 Task: Find connections with filter location Mazār-e Sharīf with filter topic #Advertisingandmarketingwith filter profile language French with filter current company Fresher Jobs with filter school Delhi Technological University with filter industry Civil Engineering with filter service category Digital Marketing with filter keywords title Business Analyst
Action: Mouse moved to (502, 100)
Screenshot: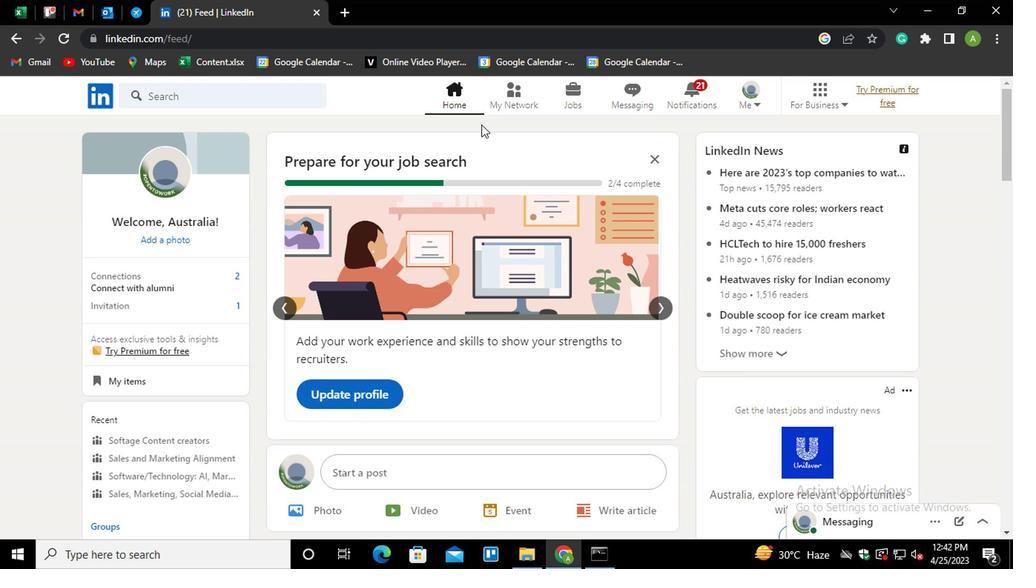 
Action: Mouse pressed left at (502, 100)
Screenshot: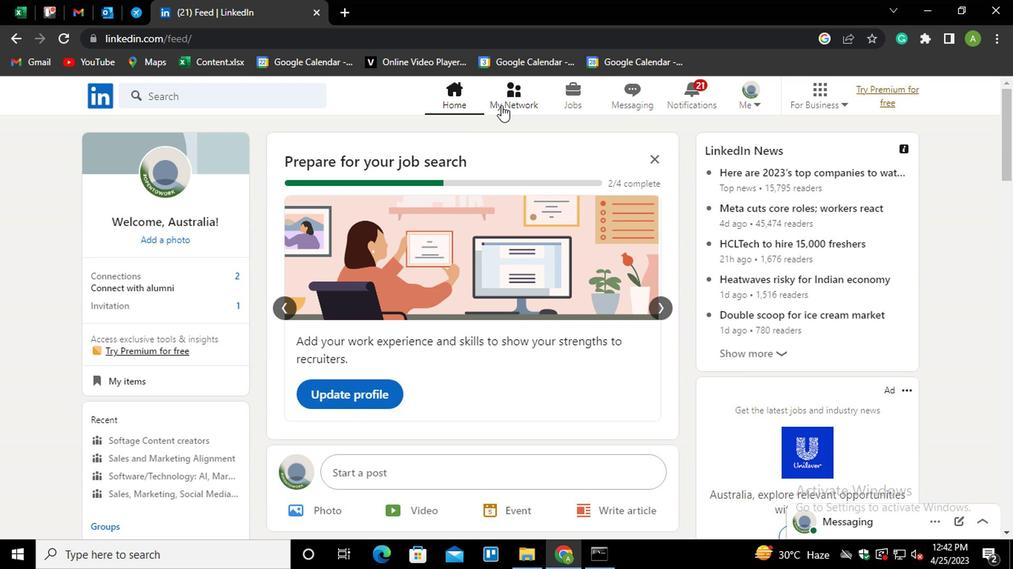 
Action: Mouse moved to (167, 176)
Screenshot: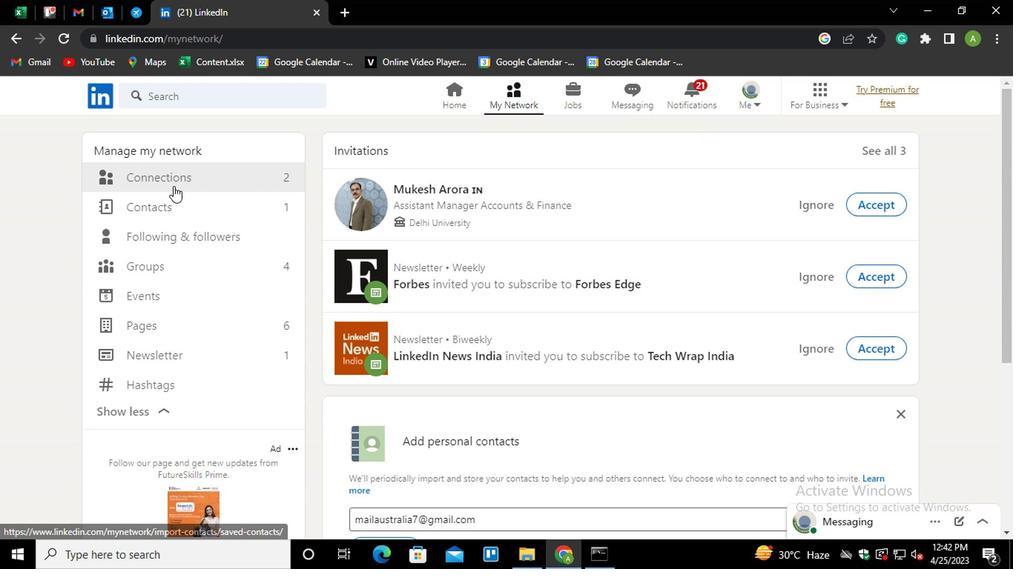 
Action: Mouse pressed left at (167, 176)
Screenshot: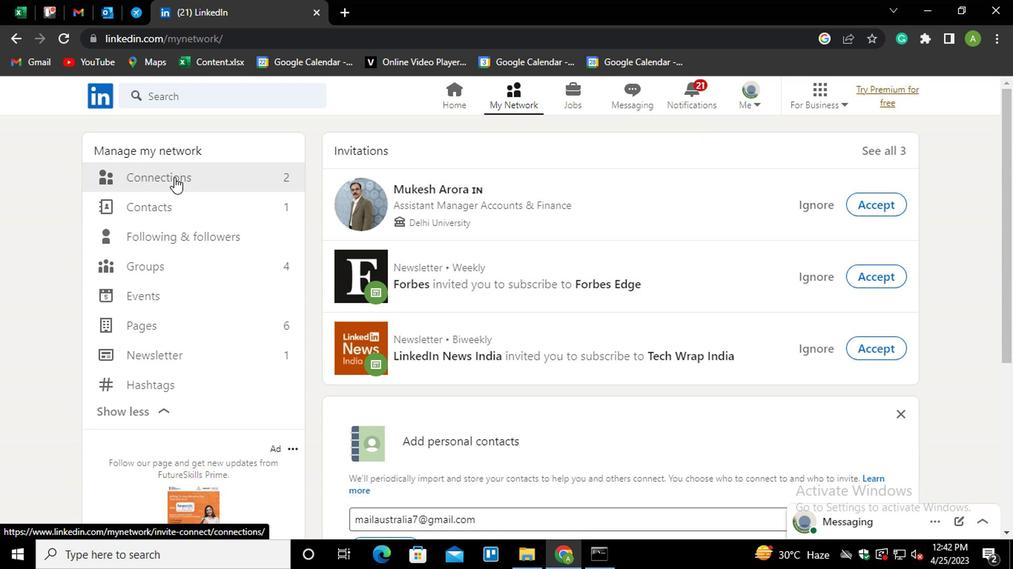 
Action: Mouse moved to (583, 176)
Screenshot: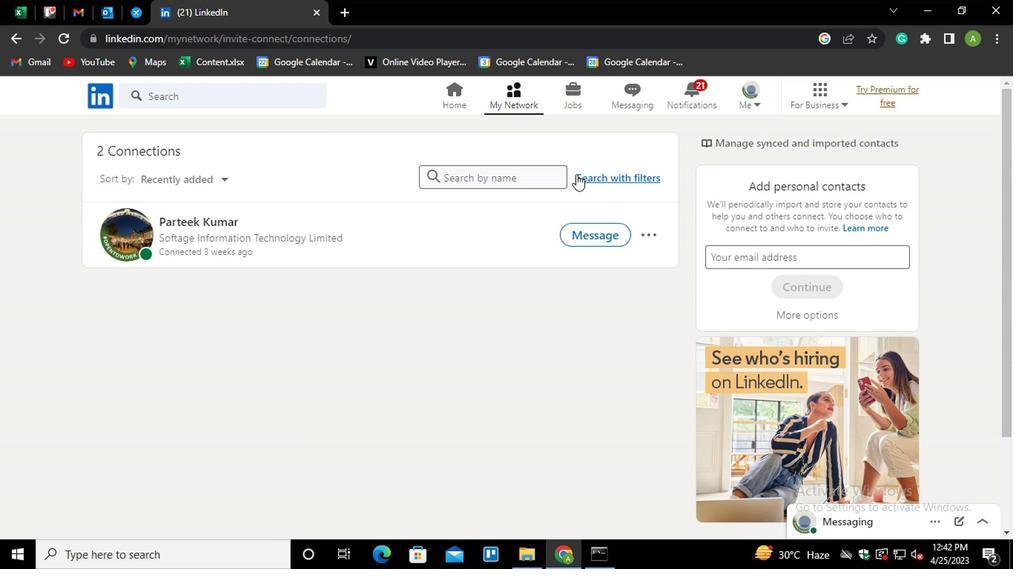 
Action: Mouse pressed left at (583, 176)
Screenshot: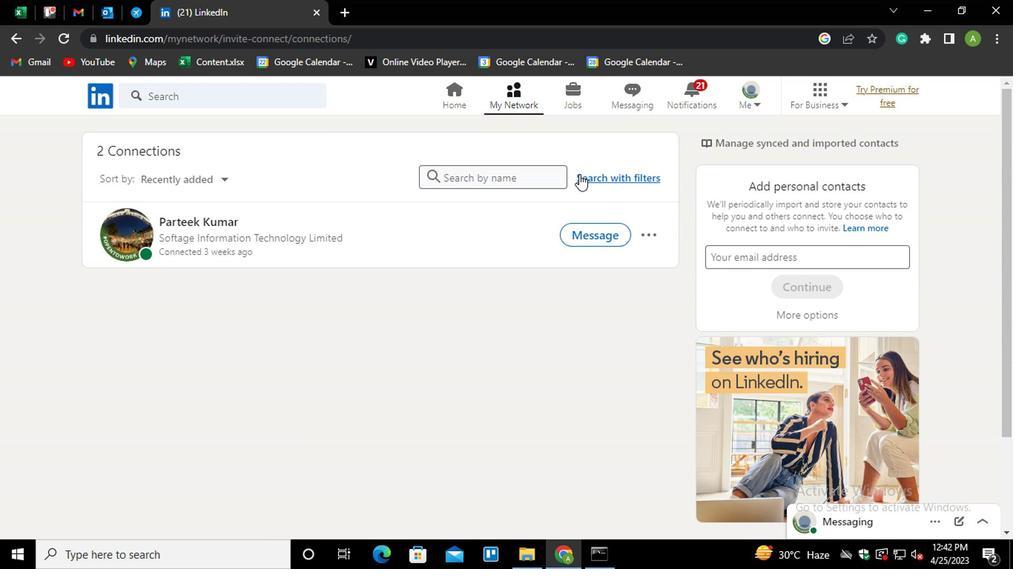 
Action: Mouse moved to (494, 135)
Screenshot: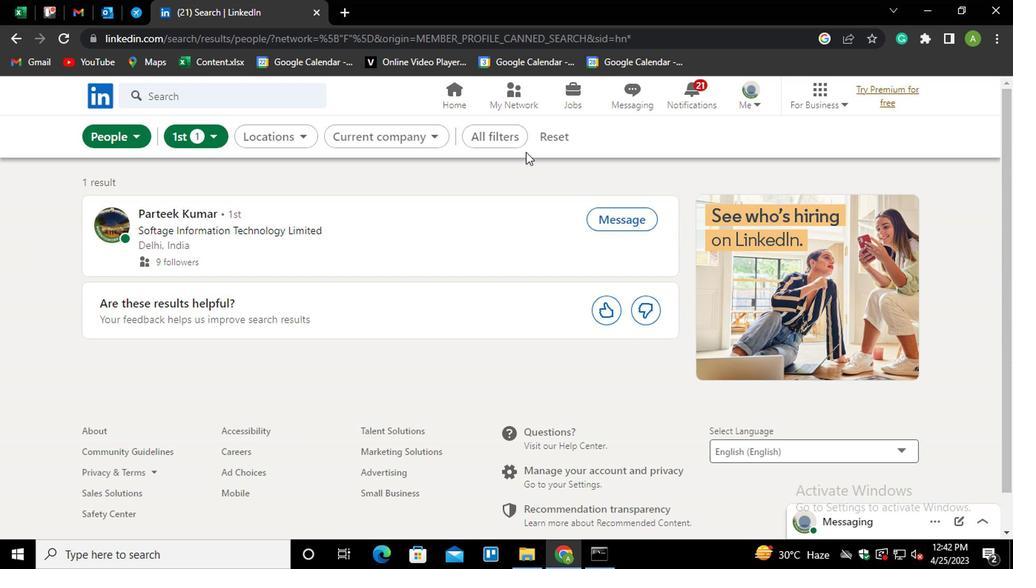 
Action: Mouse pressed left at (494, 135)
Screenshot: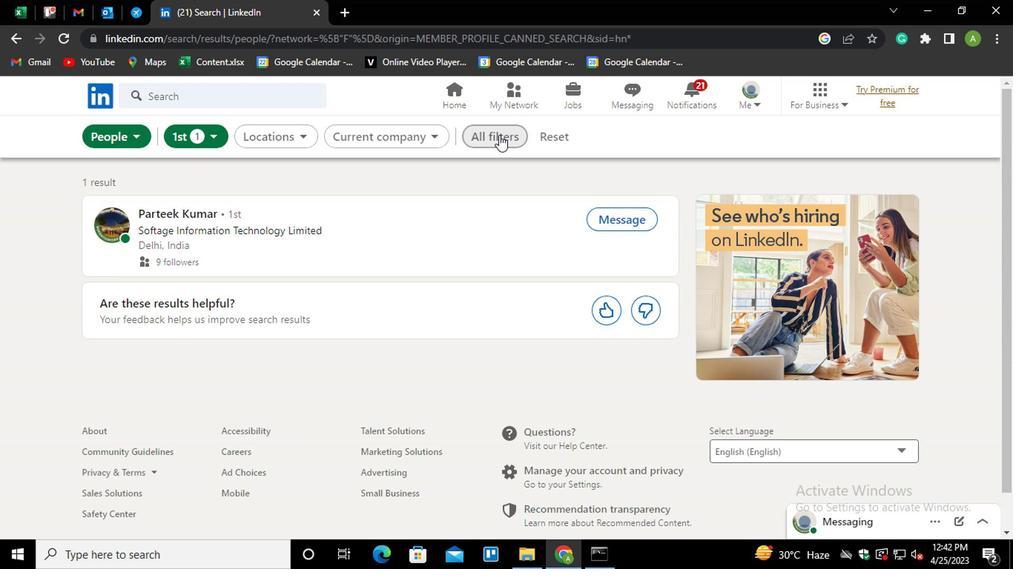 
Action: Mouse moved to (497, 135)
Screenshot: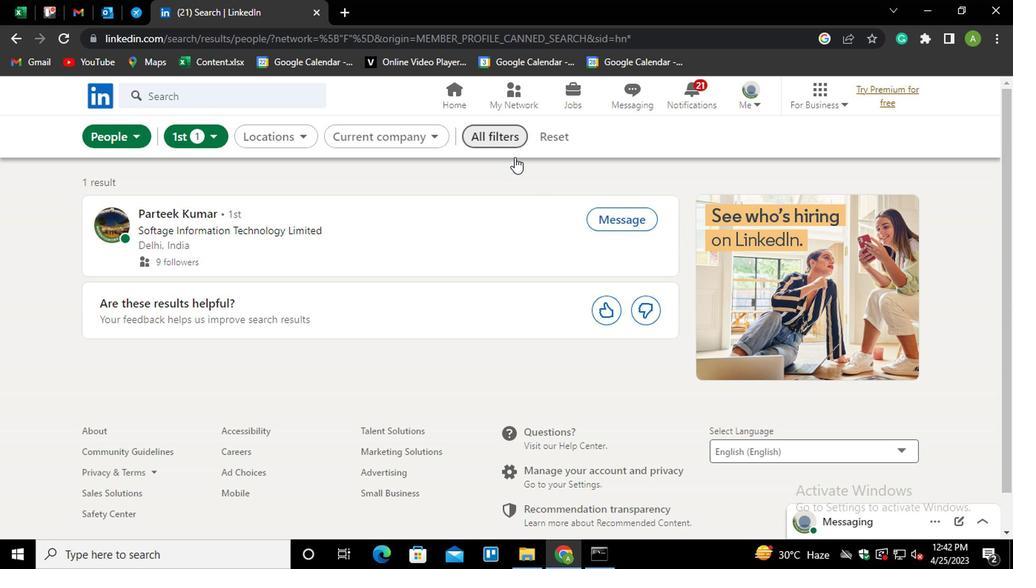 
Action: Mouse pressed left at (497, 135)
Screenshot: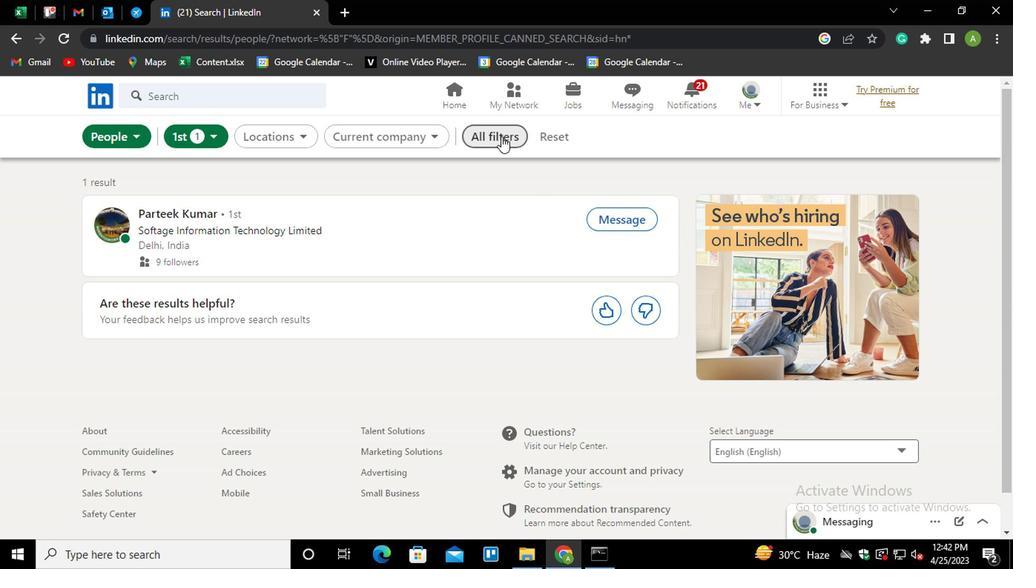 
Action: Mouse moved to (488, 136)
Screenshot: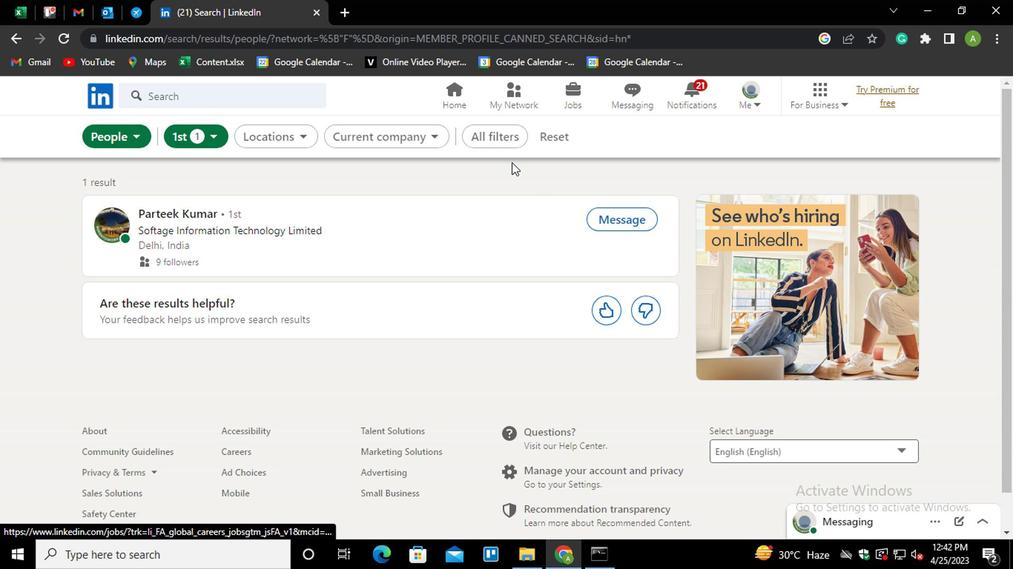 
Action: Mouse pressed left at (488, 136)
Screenshot: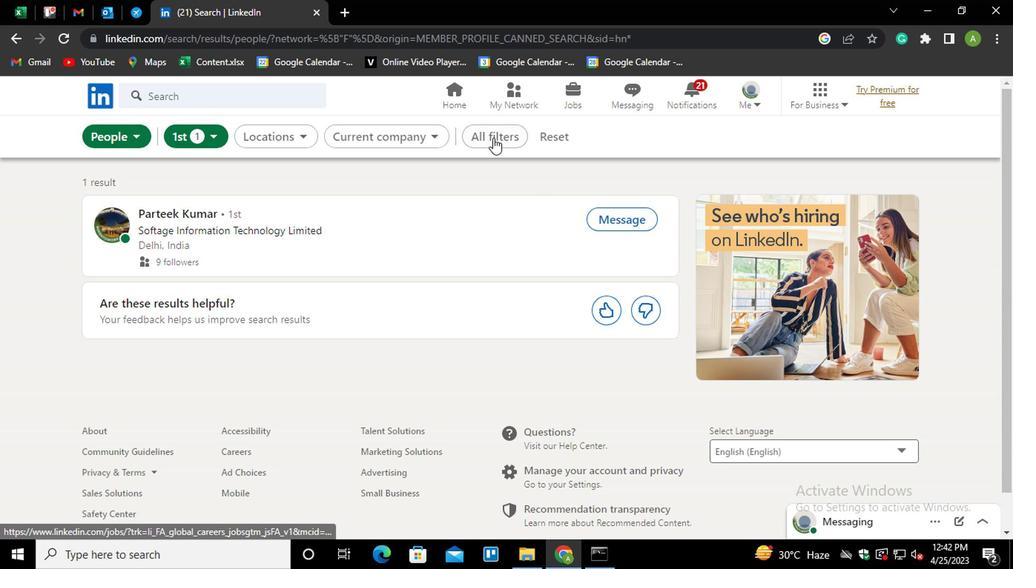 
Action: Mouse moved to (717, 248)
Screenshot: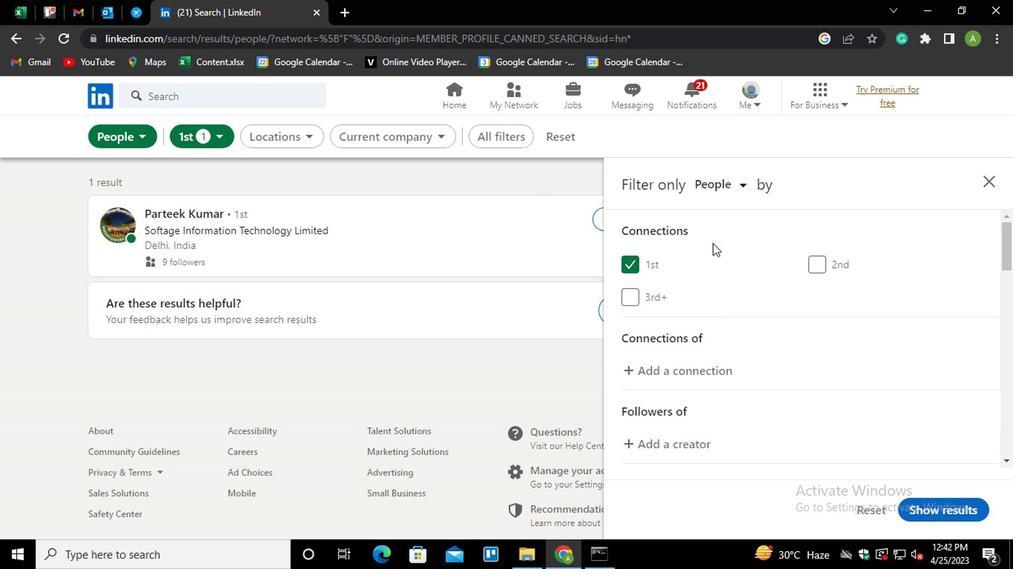 
Action: Mouse scrolled (717, 247) with delta (0, 0)
Screenshot: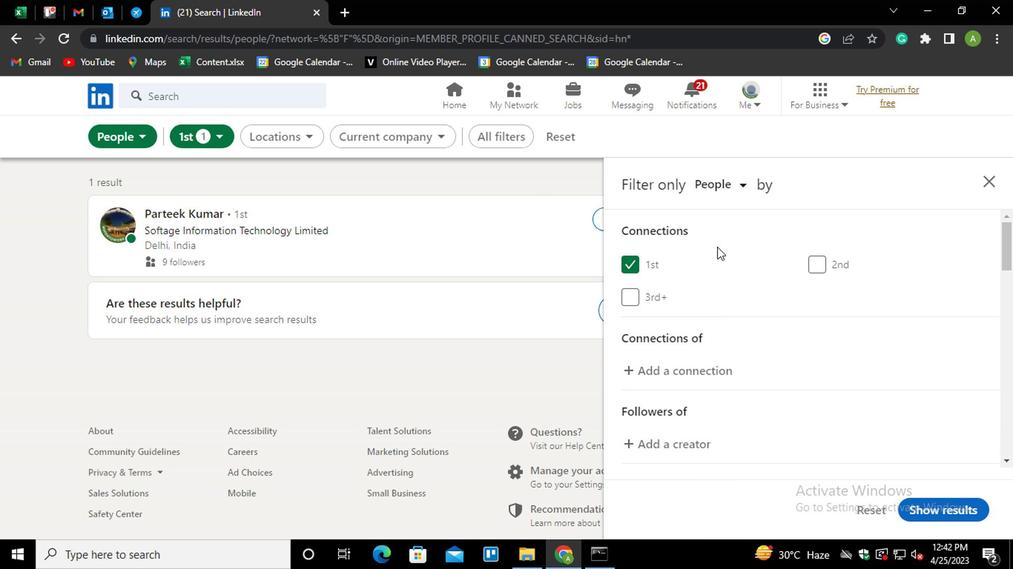 
Action: Mouse moved to (702, 334)
Screenshot: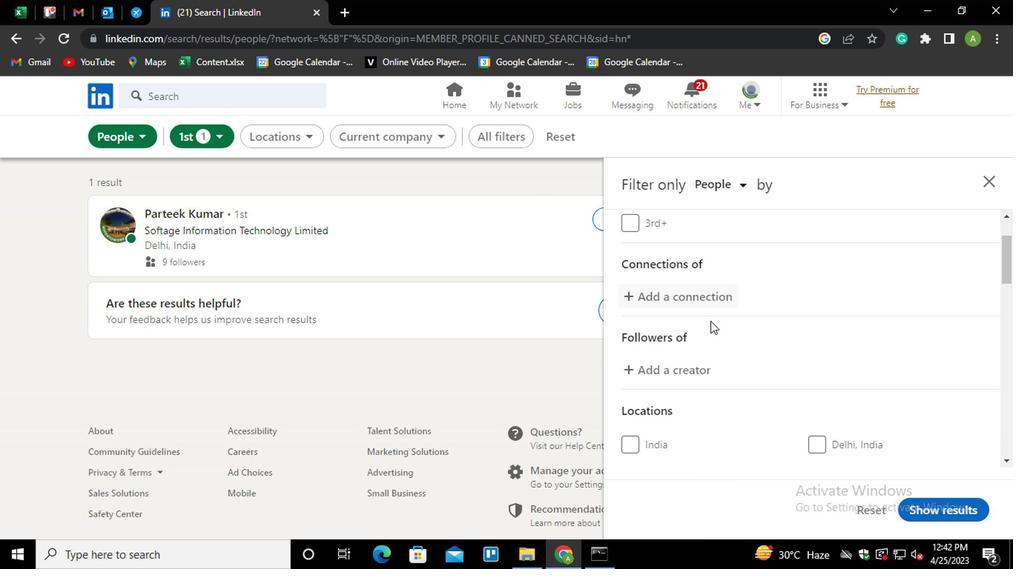 
Action: Mouse scrolled (702, 334) with delta (0, 0)
Screenshot: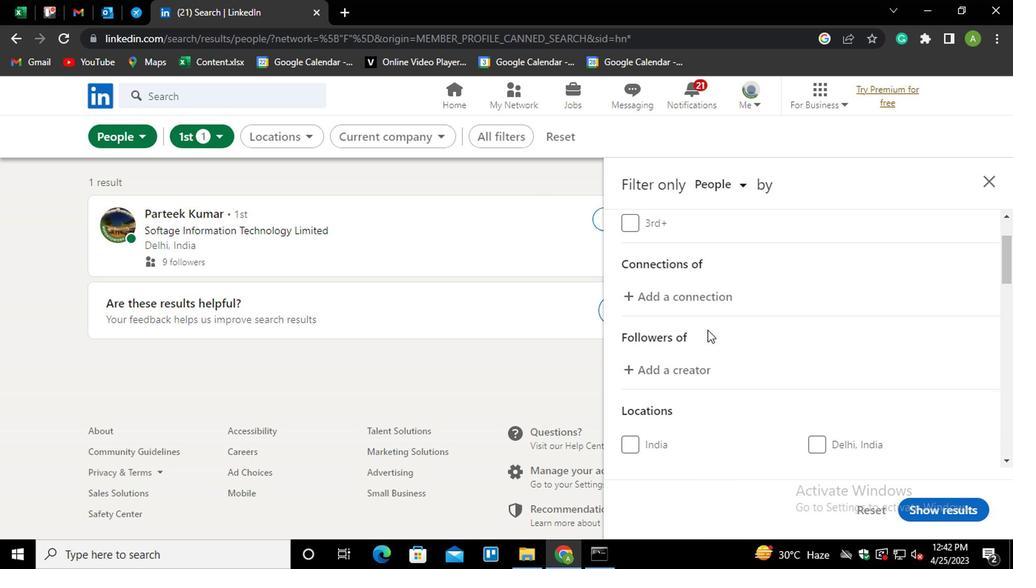 
Action: Mouse moved to (702, 335)
Screenshot: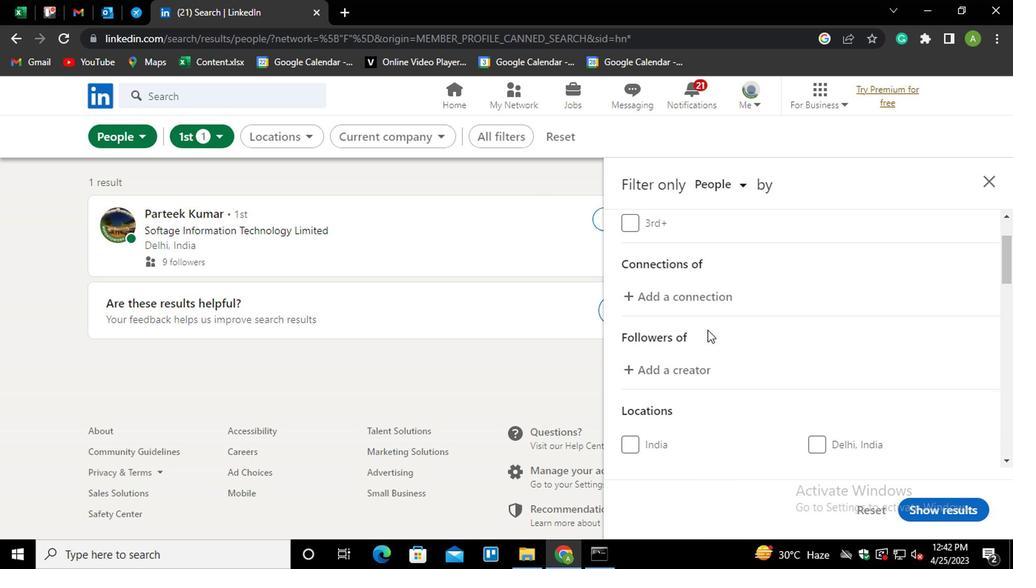 
Action: Mouse scrolled (702, 334) with delta (0, 0)
Screenshot: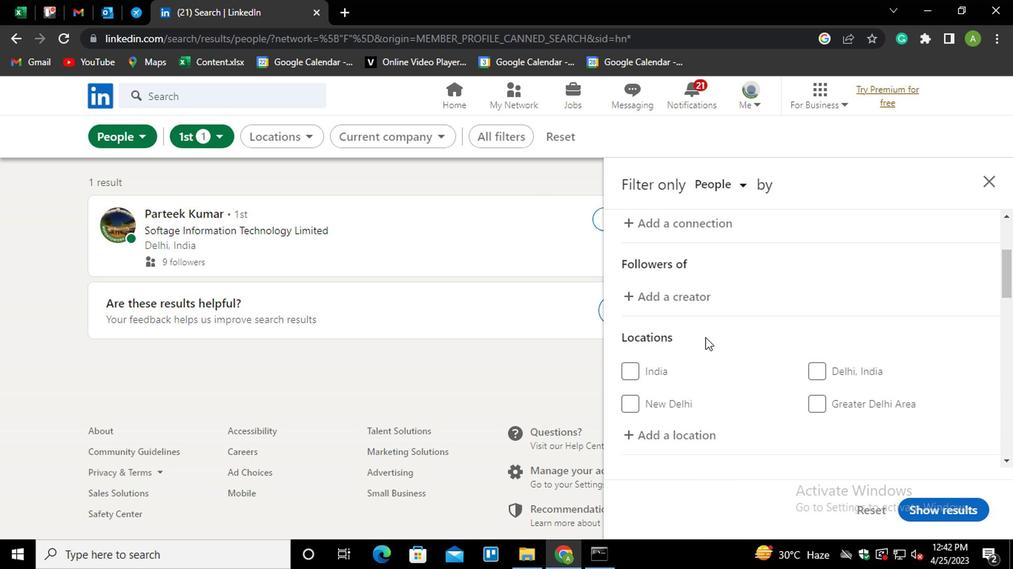
Action: Mouse moved to (676, 360)
Screenshot: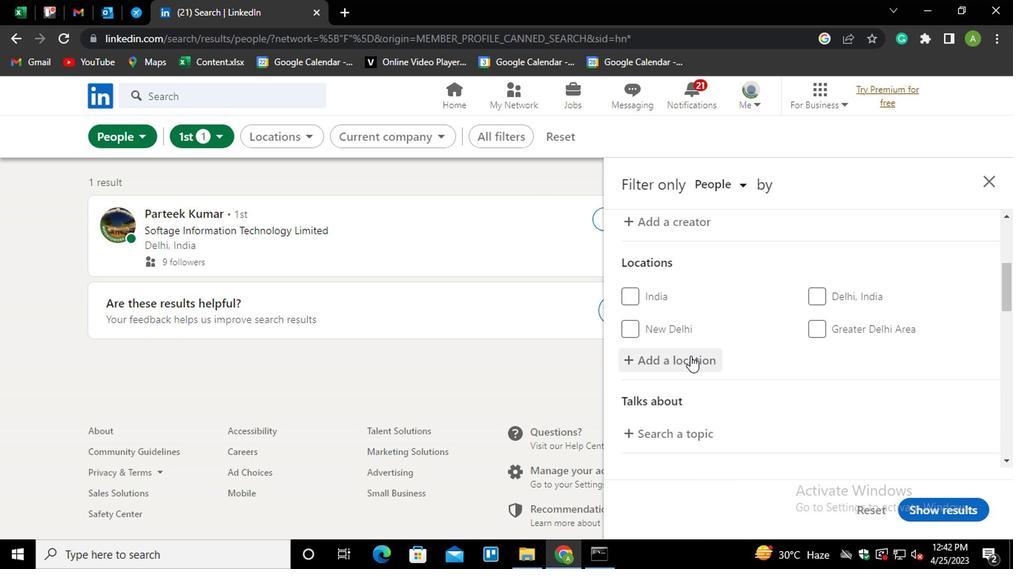 
Action: Mouse pressed left at (676, 360)
Screenshot: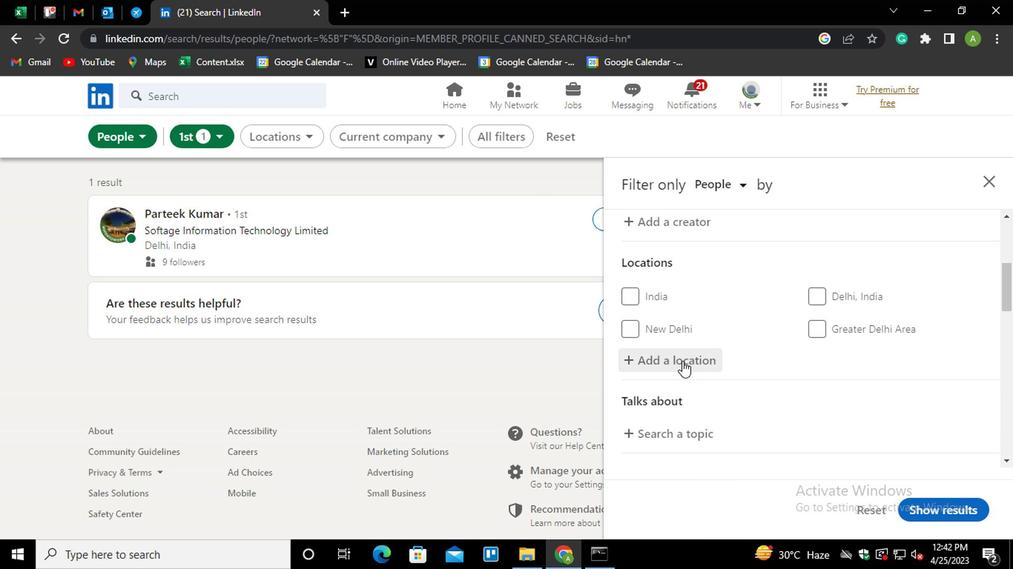 
Action: Mouse pressed left at (676, 360)
Screenshot: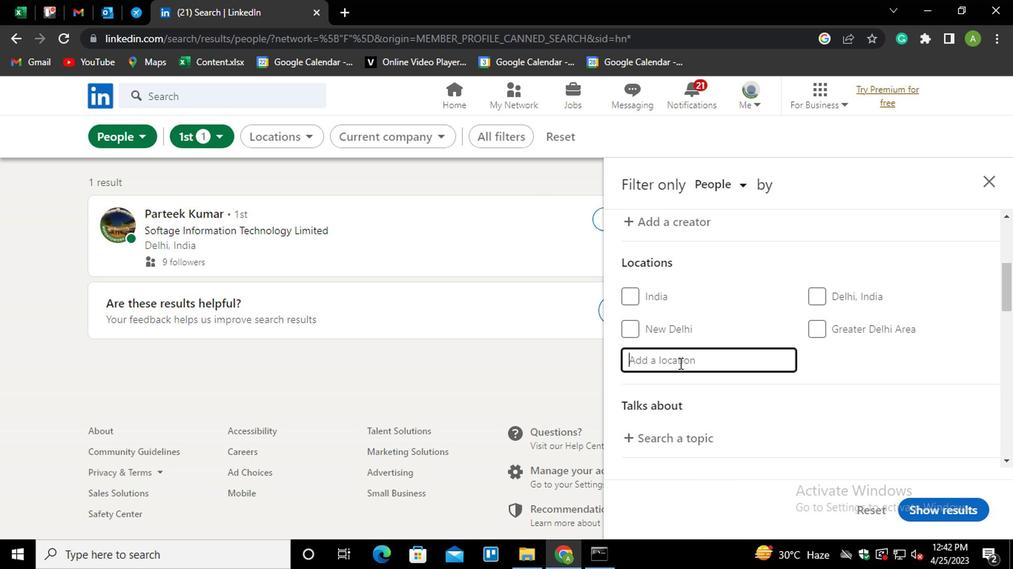 
Action: Key pressed <Key.shift_r>Mazar-e-<Key.shift>SHARIF
Screenshot: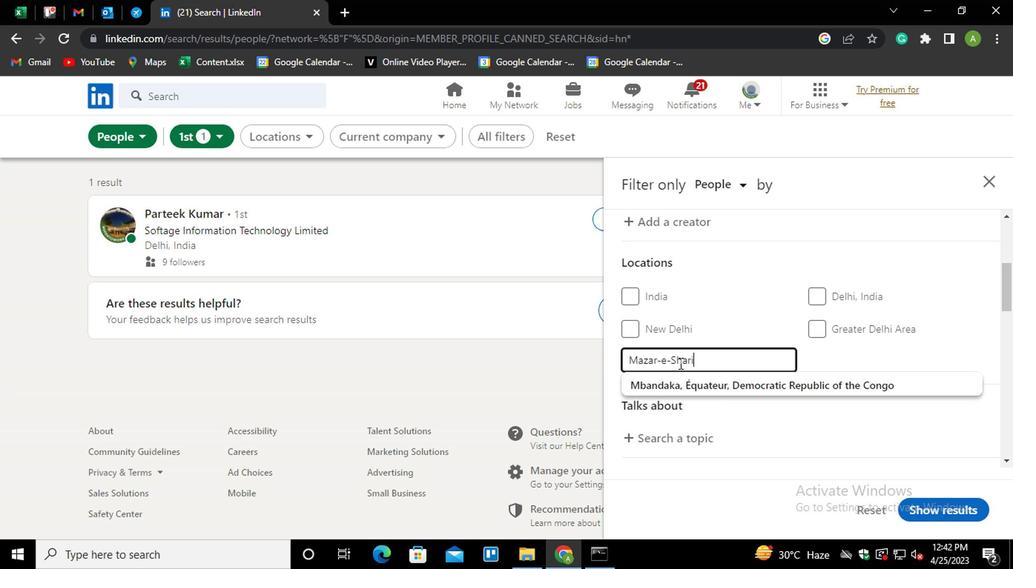 
Action: Mouse moved to (885, 361)
Screenshot: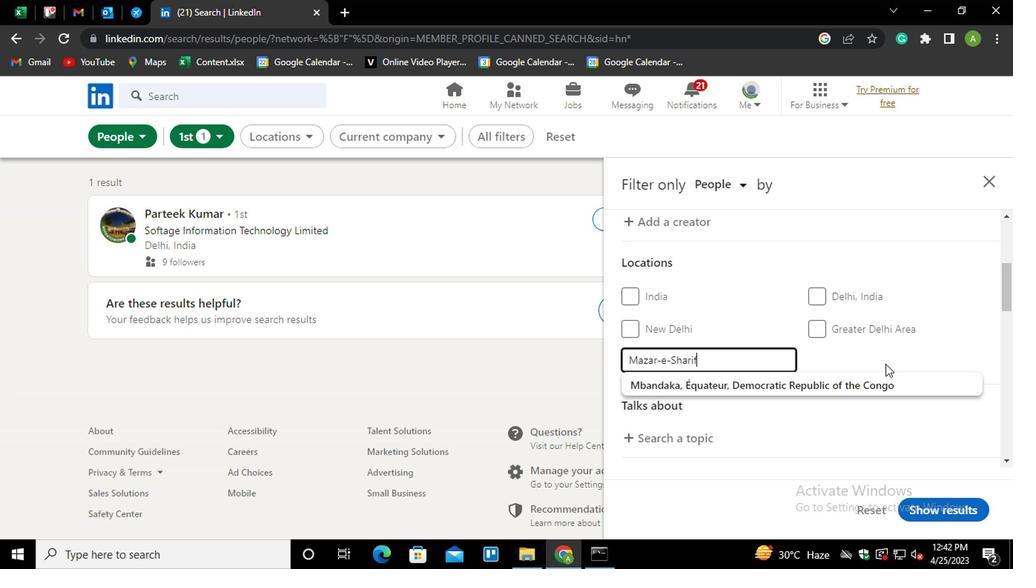 
Action: Key pressed <Key.enter>
Screenshot: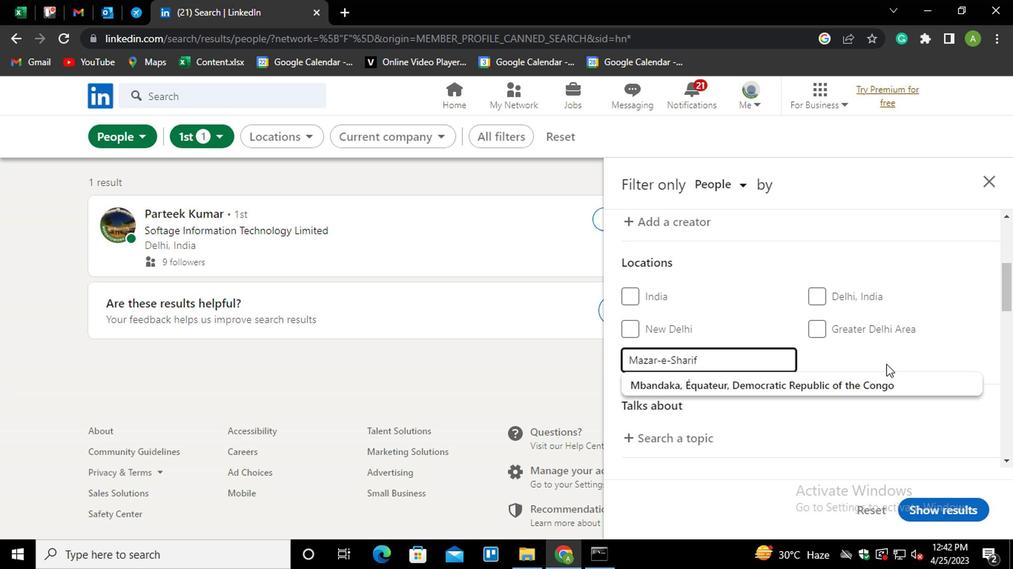 
Action: Mouse pressed left at (885, 361)
Screenshot: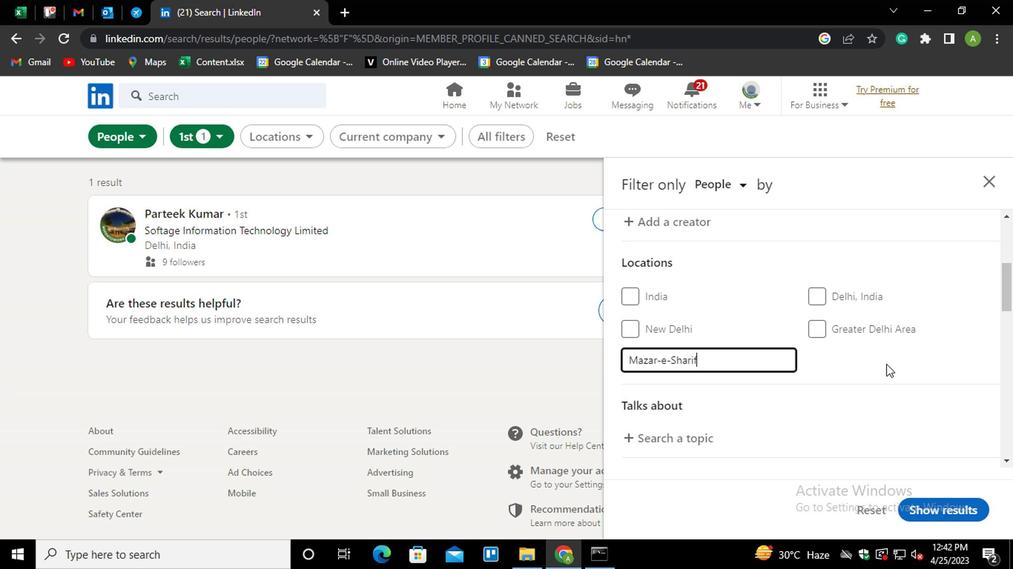 
Action: Mouse scrolled (885, 360) with delta (0, 0)
Screenshot: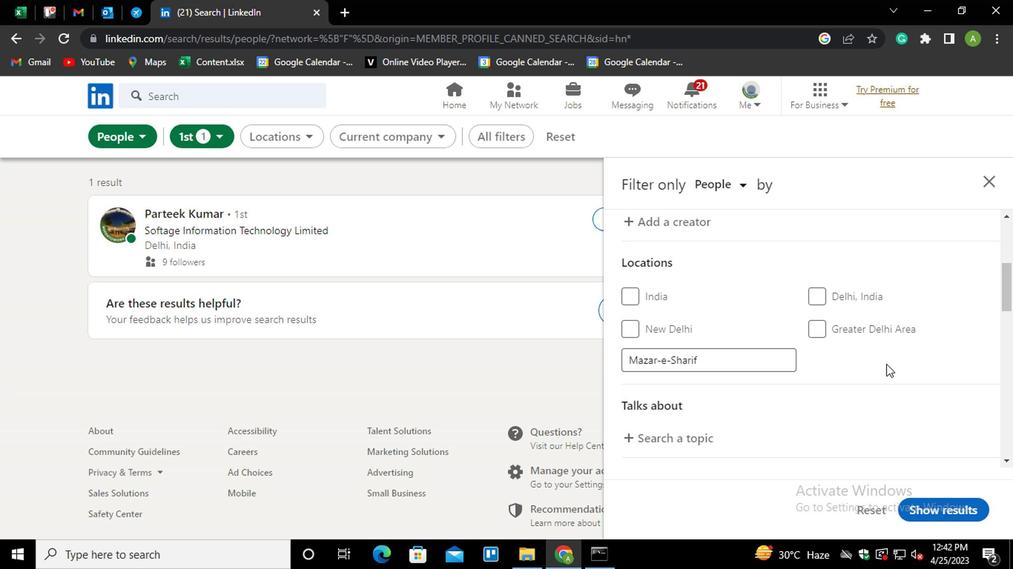 
Action: Mouse scrolled (885, 360) with delta (0, 0)
Screenshot: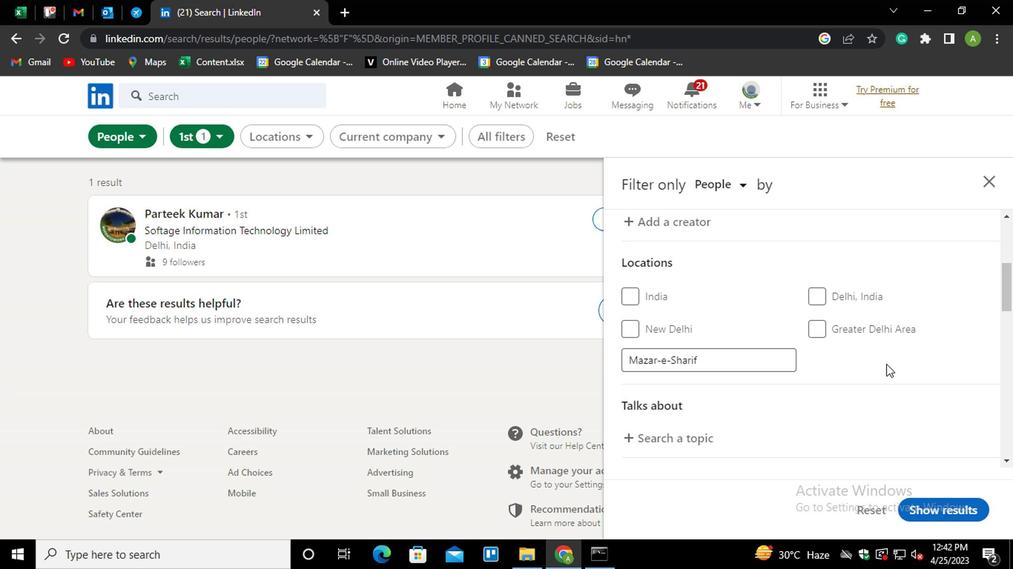 
Action: Mouse moved to (697, 286)
Screenshot: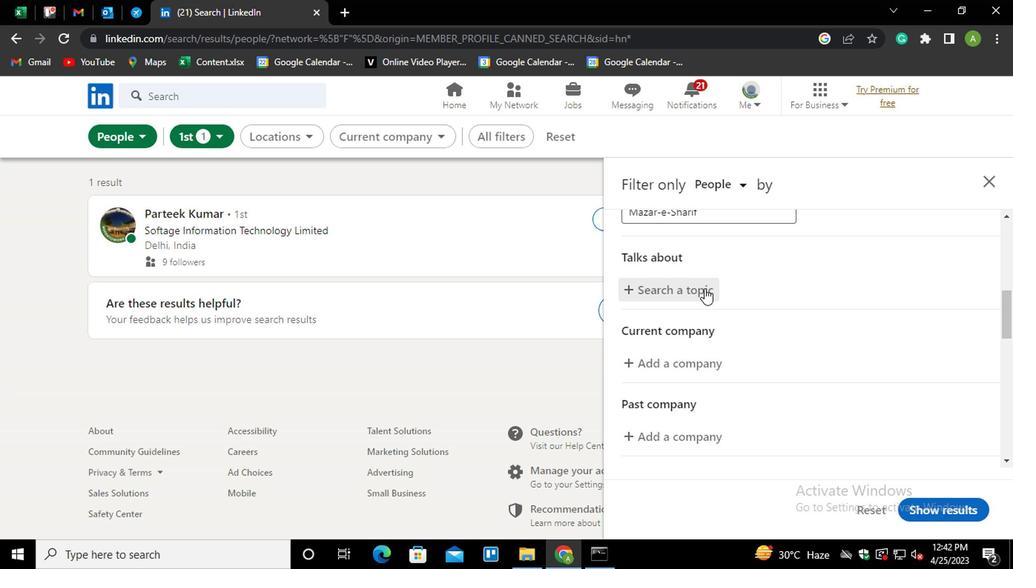 
Action: Mouse pressed left at (697, 286)
Screenshot: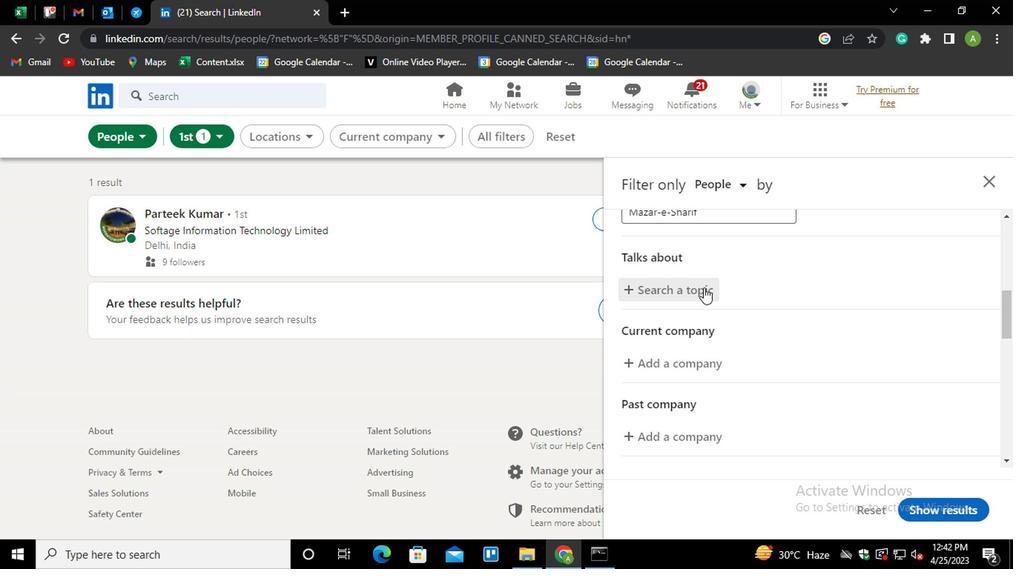 
Action: Mouse moved to (681, 289)
Screenshot: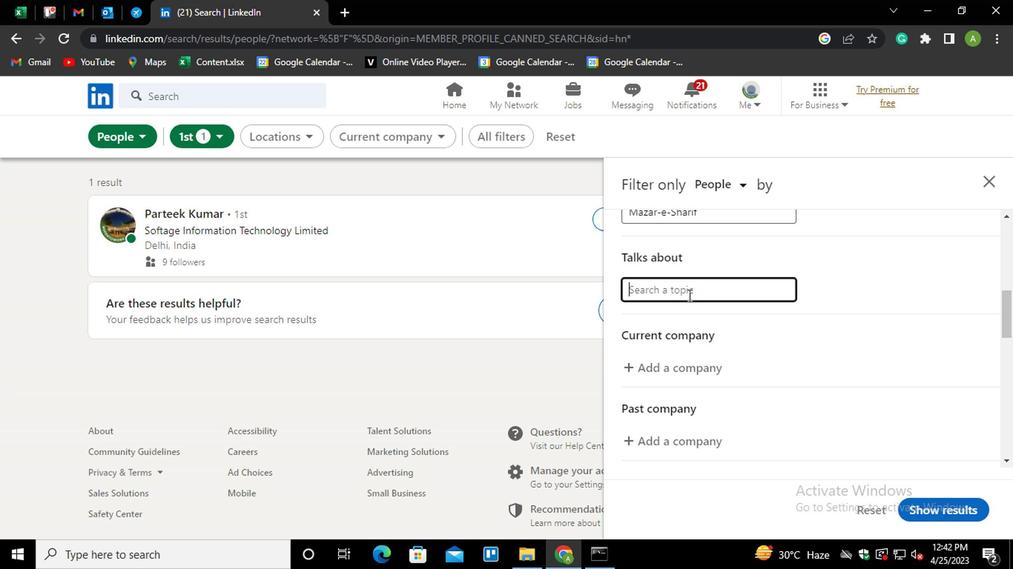 
Action: Key pressed <Key.shift>#<Key.shift>ADVERTISINGANDMARKETING
Screenshot: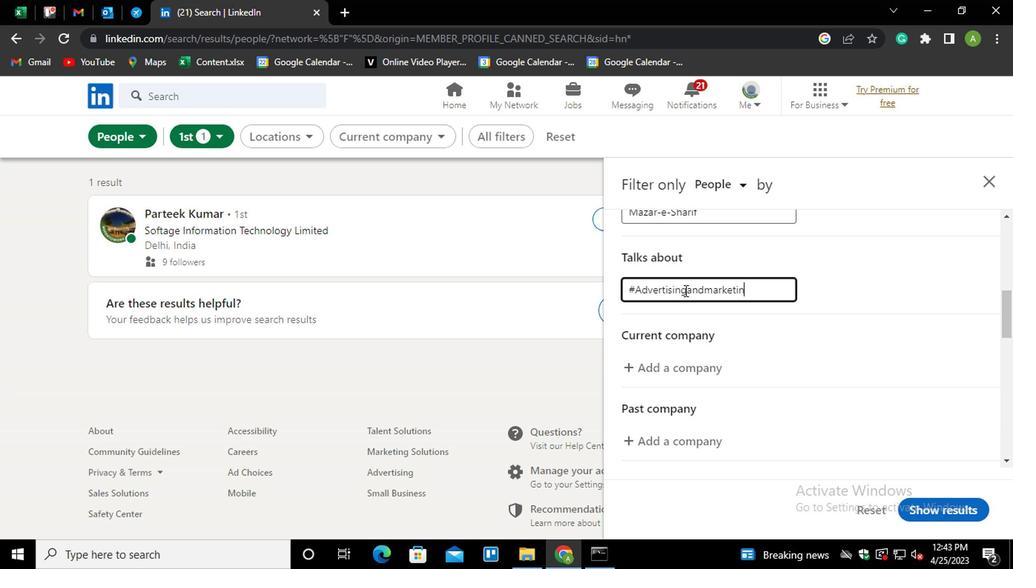 
Action: Mouse moved to (689, 281)
Screenshot: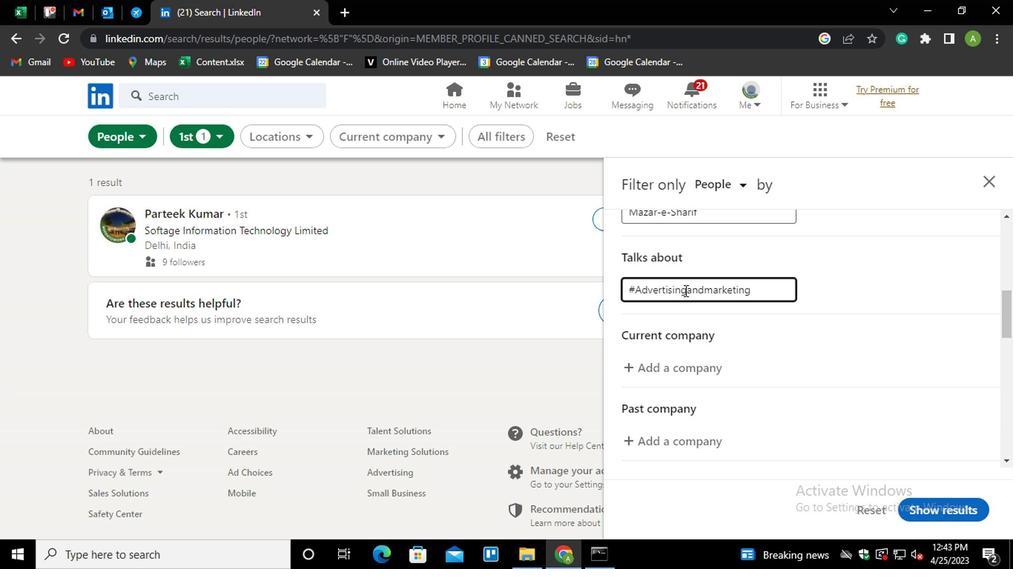 
Action: Key pressed WITH
Screenshot: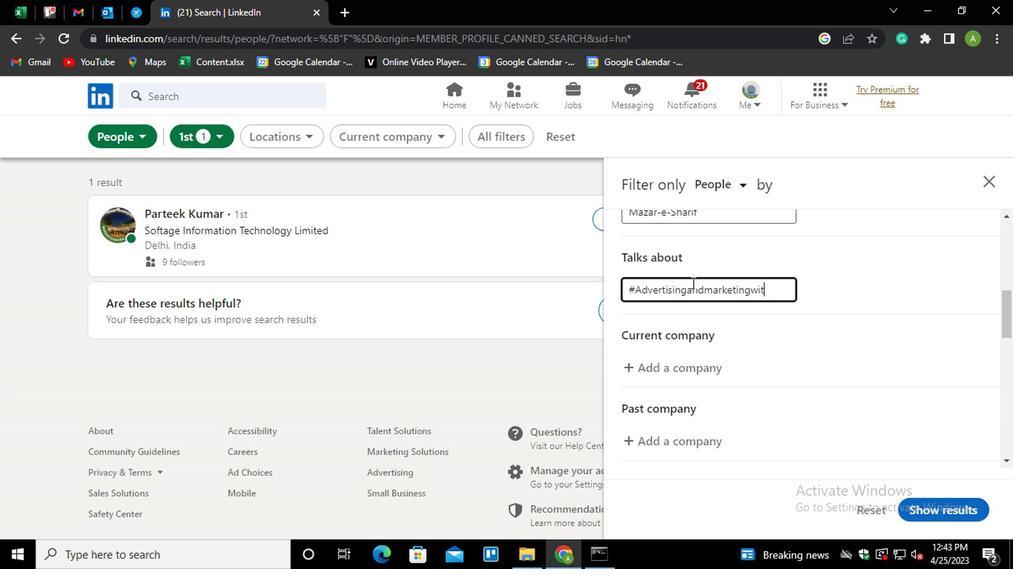 
Action: Mouse moved to (870, 296)
Screenshot: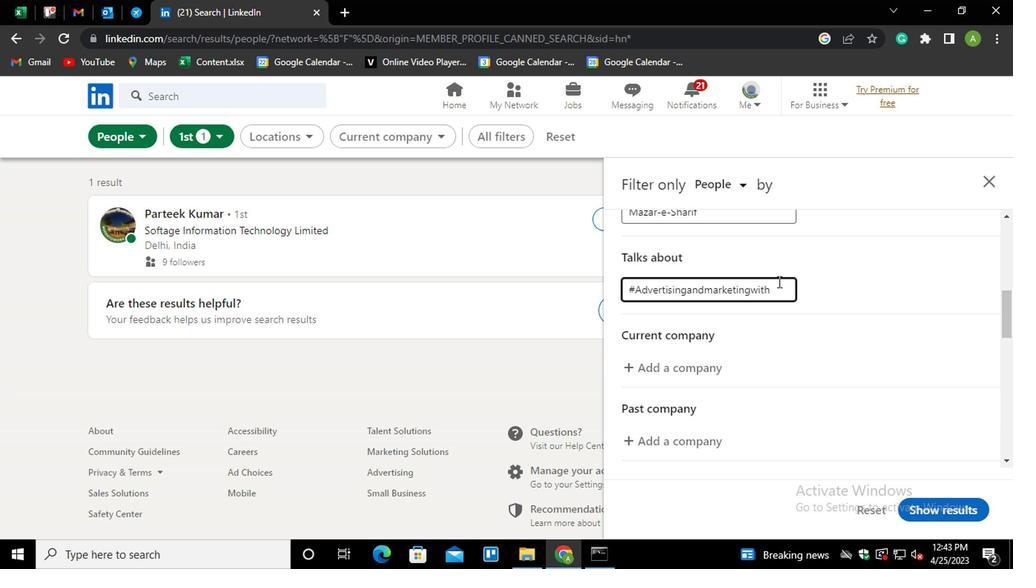 
Action: Mouse pressed left at (870, 296)
Screenshot: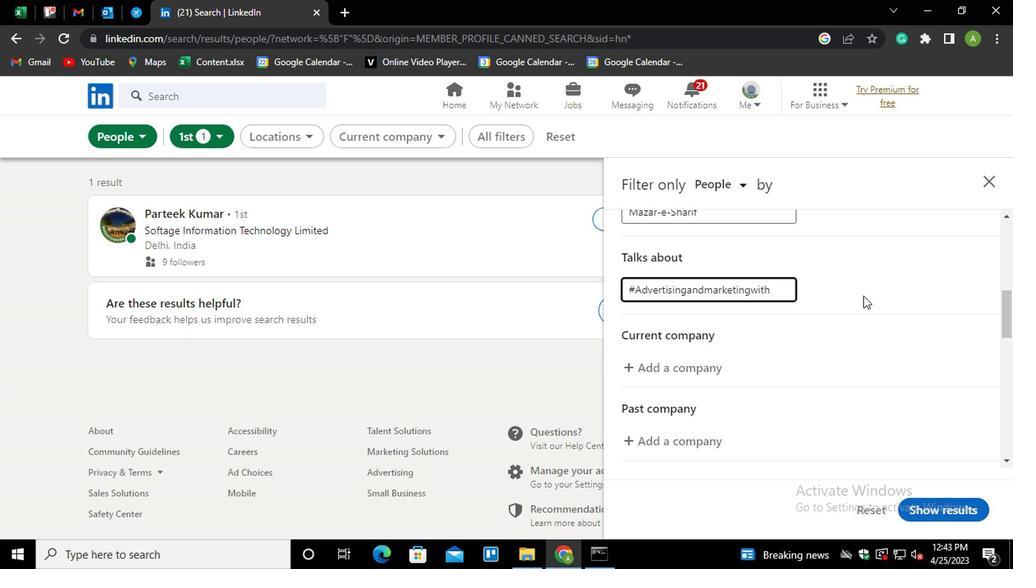 
Action: Mouse moved to (866, 296)
Screenshot: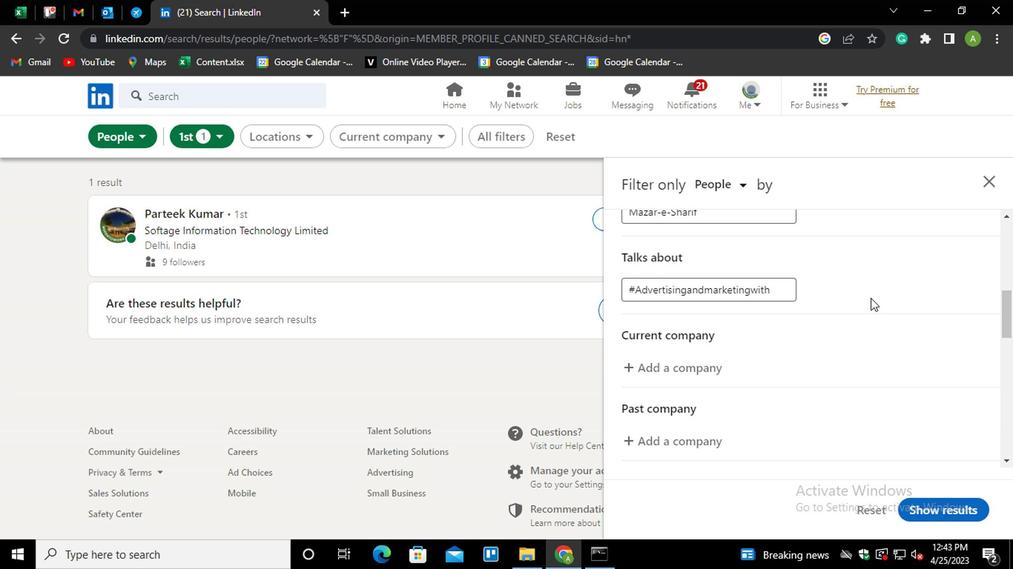 
Action: Mouse scrolled (866, 295) with delta (0, -1)
Screenshot: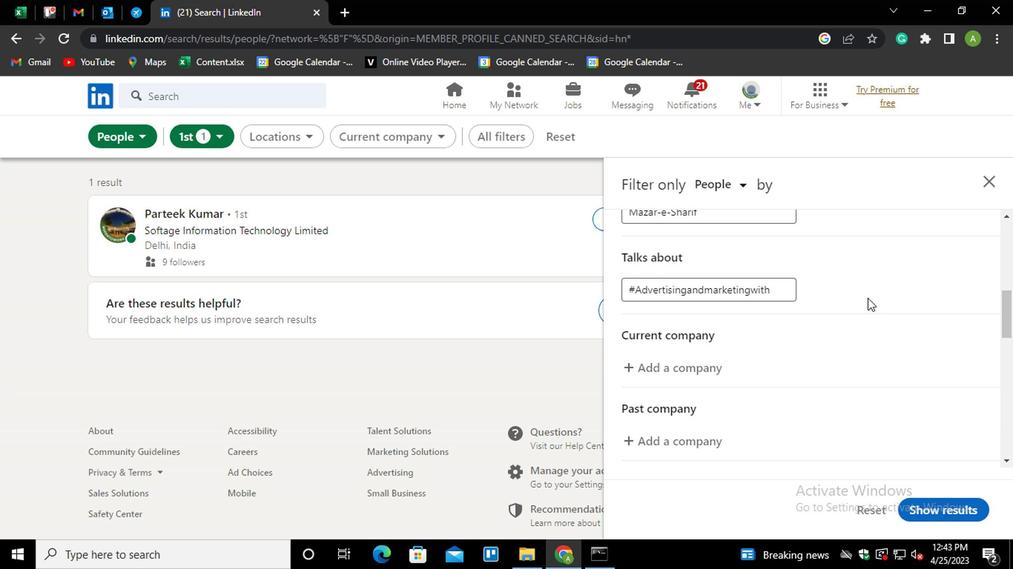 
Action: Mouse scrolled (866, 295) with delta (0, -1)
Screenshot: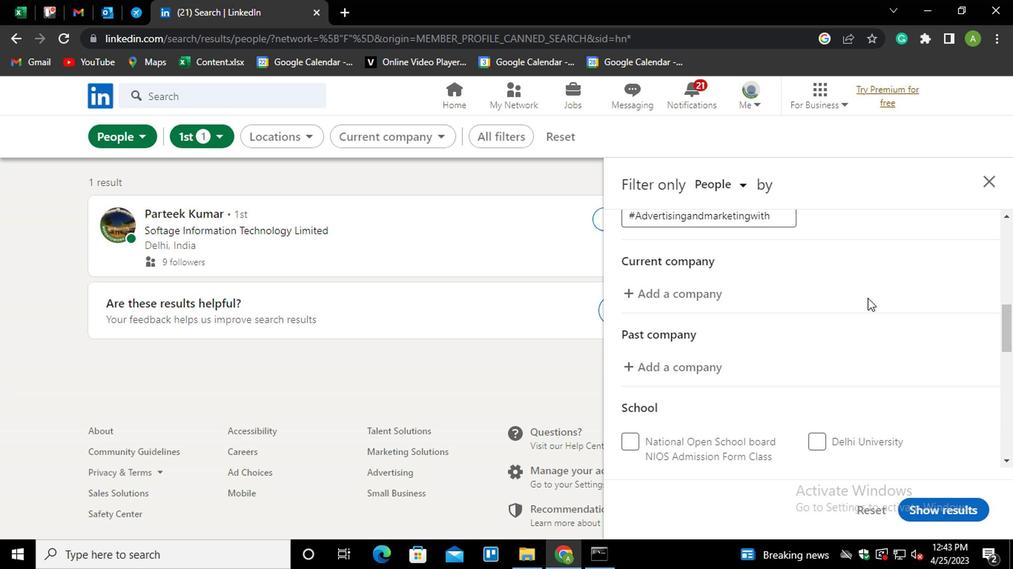 
Action: Mouse scrolled (866, 295) with delta (0, -1)
Screenshot: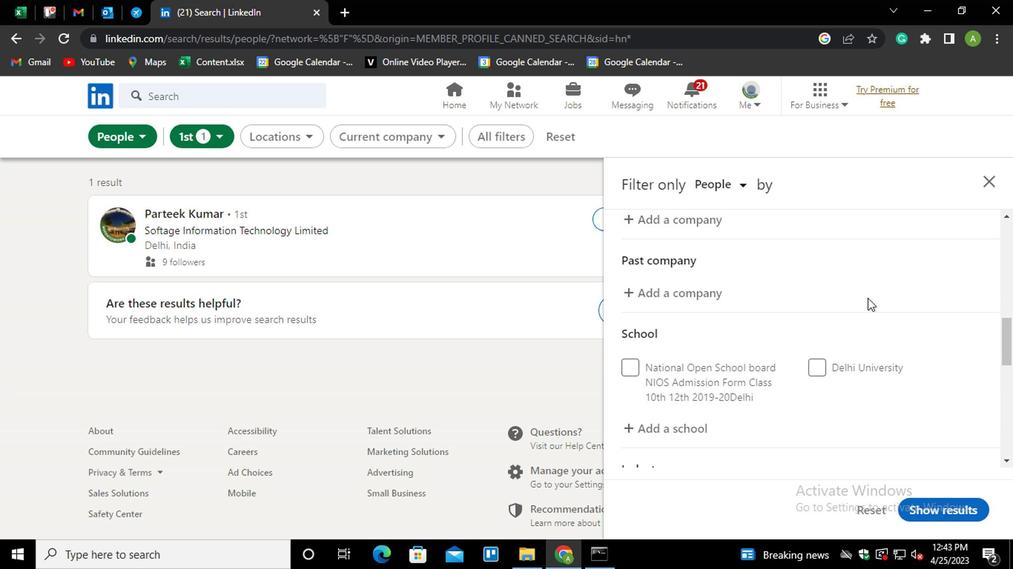 
Action: Mouse scrolled (866, 295) with delta (0, -1)
Screenshot: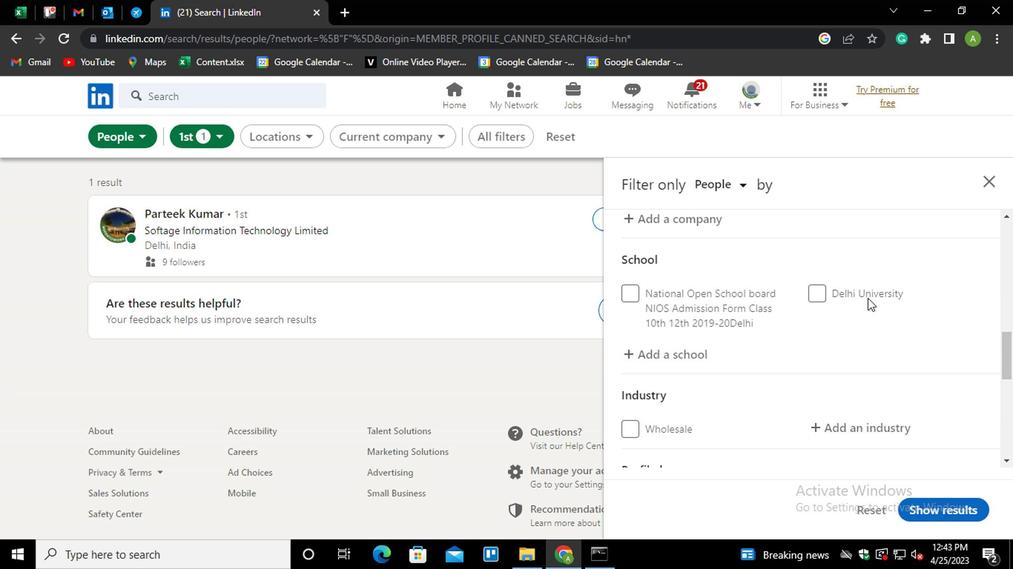 
Action: Mouse scrolled (866, 295) with delta (0, -1)
Screenshot: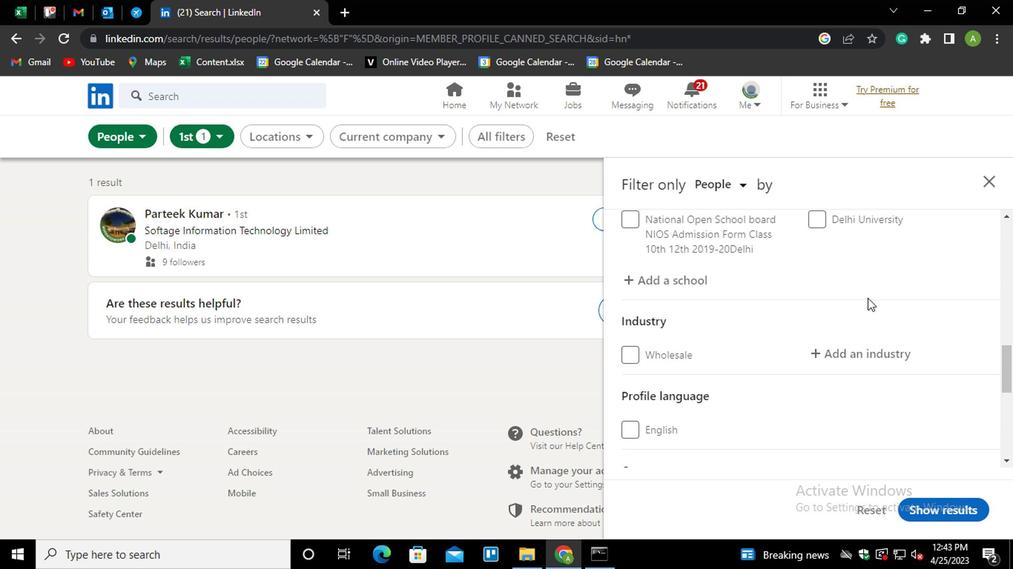 
Action: Mouse scrolled (866, 297) with delta (0, 0)
Screenshot: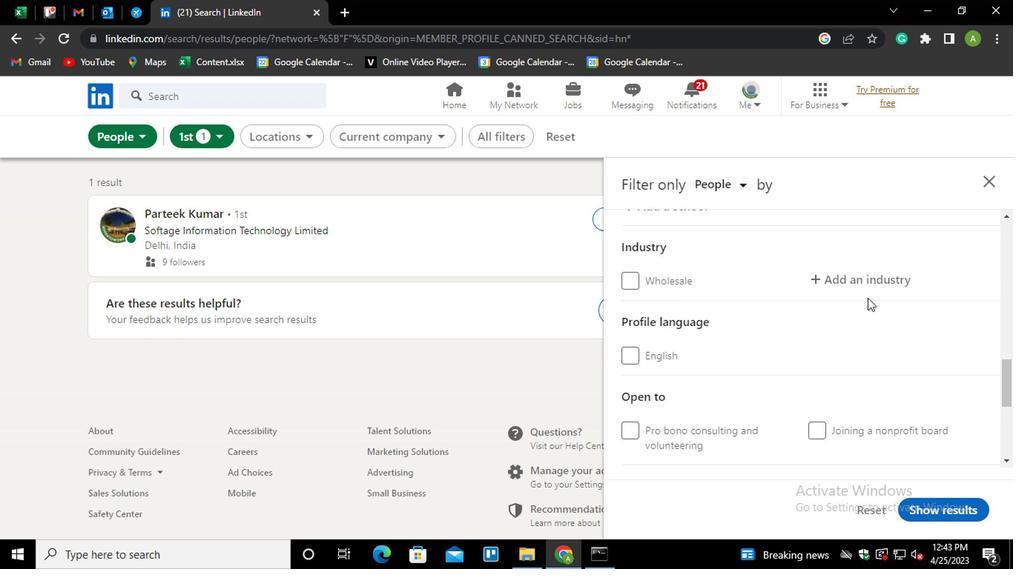 
Action: Mouse scrolled (866, 297) with delta (0, 0)
Screenshot: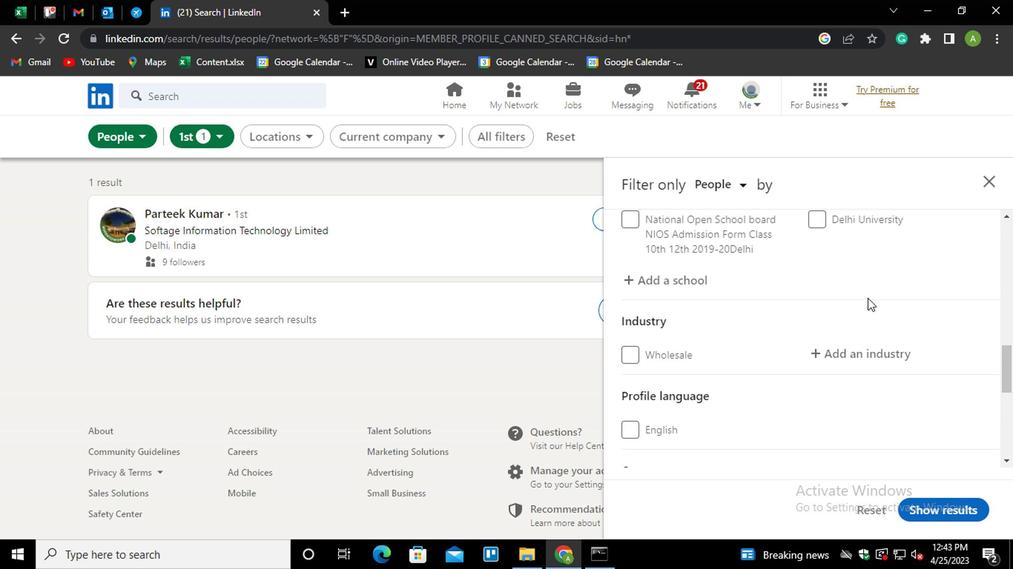 
Action: Mouse scrolled (866, 297) with delta (0, 0)
Screenshot: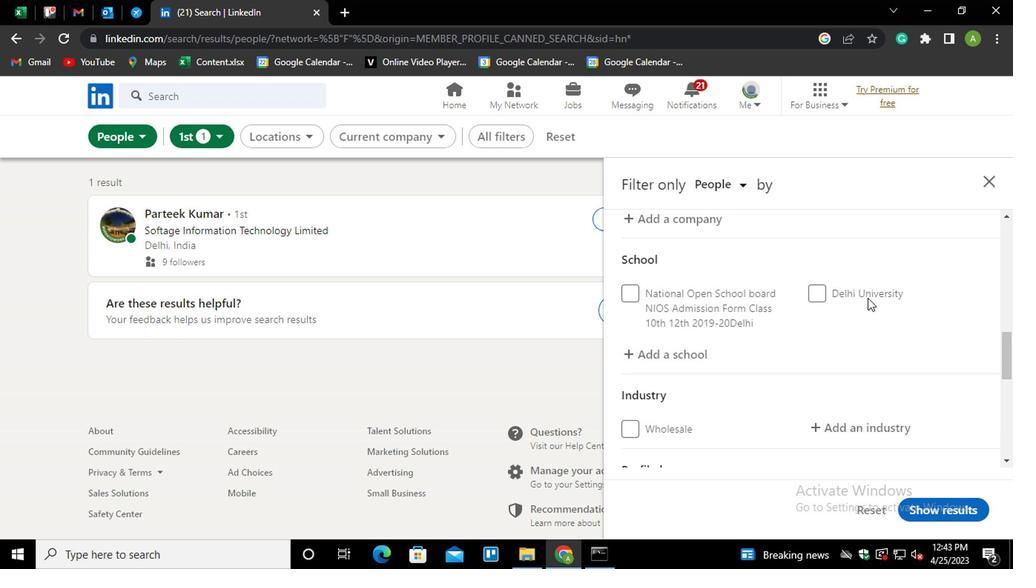 
Action: Mouse scrolled (866, 297) with delta (0, 0)
Screenshot: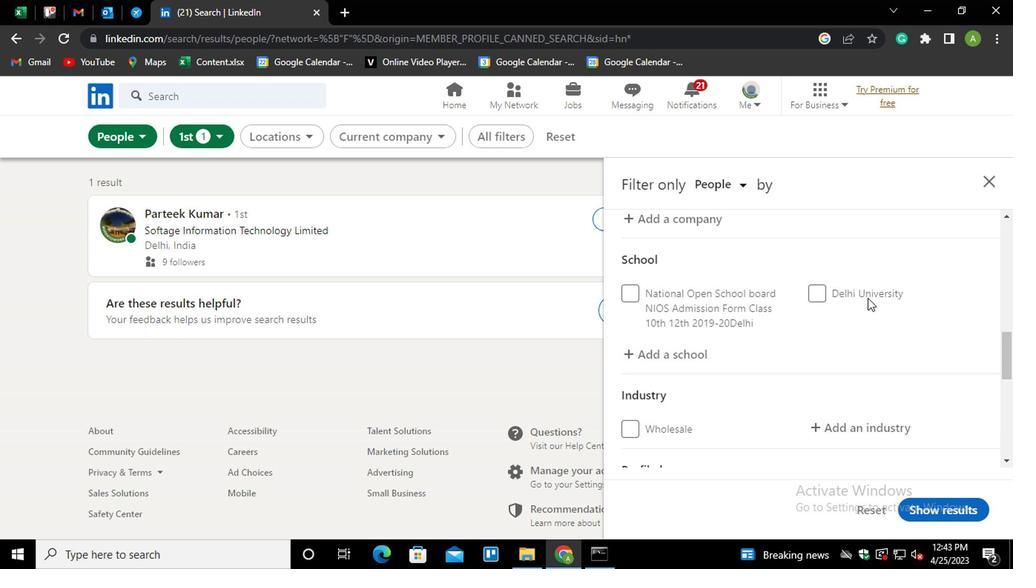 
Action: Mouse moved to (695, 289)
Screenshot: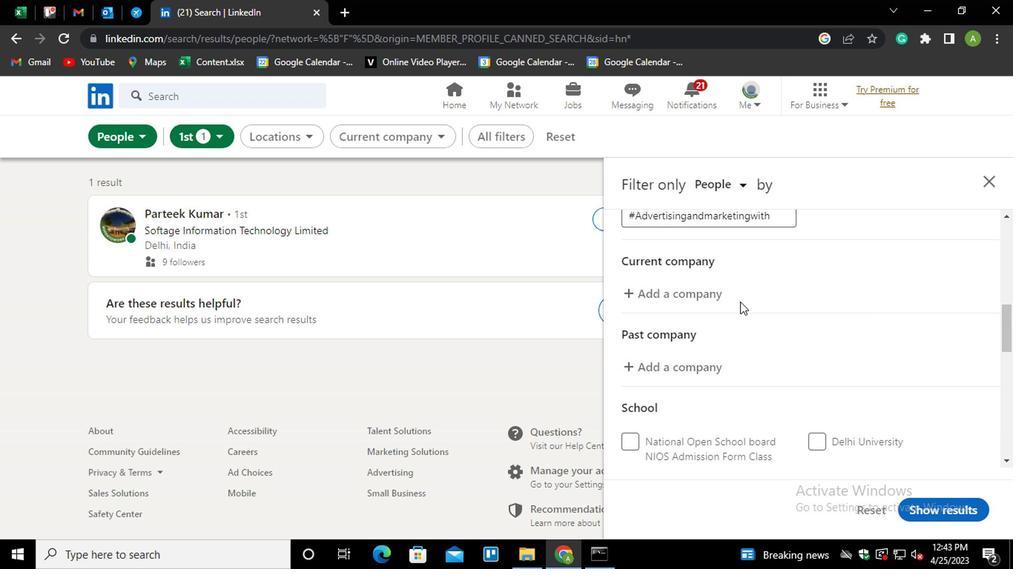 
Action: Mouse pressed left at (695, 289)
Screenshot: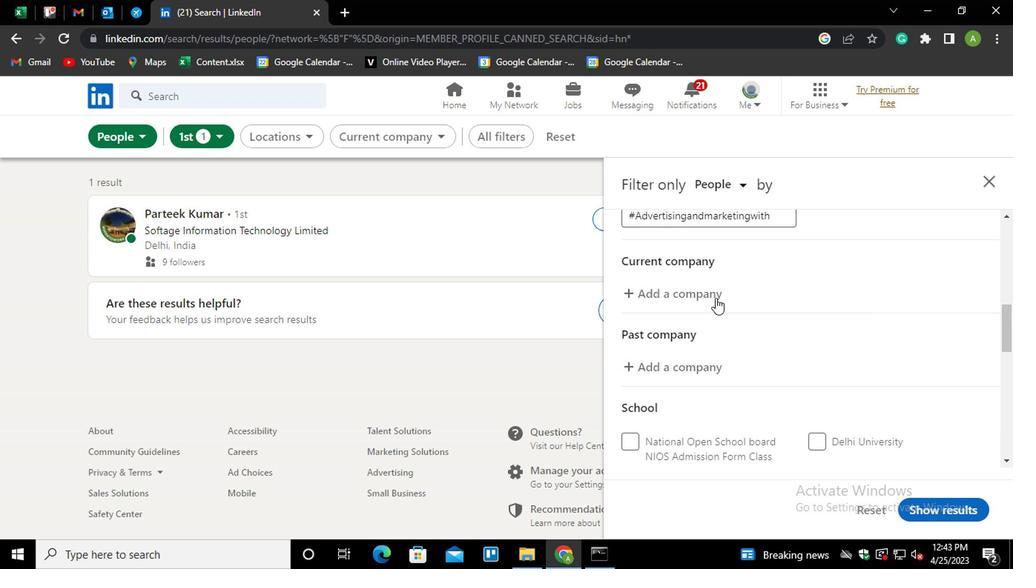 
Action: Mouse moved to (694, 289)
Screenshot: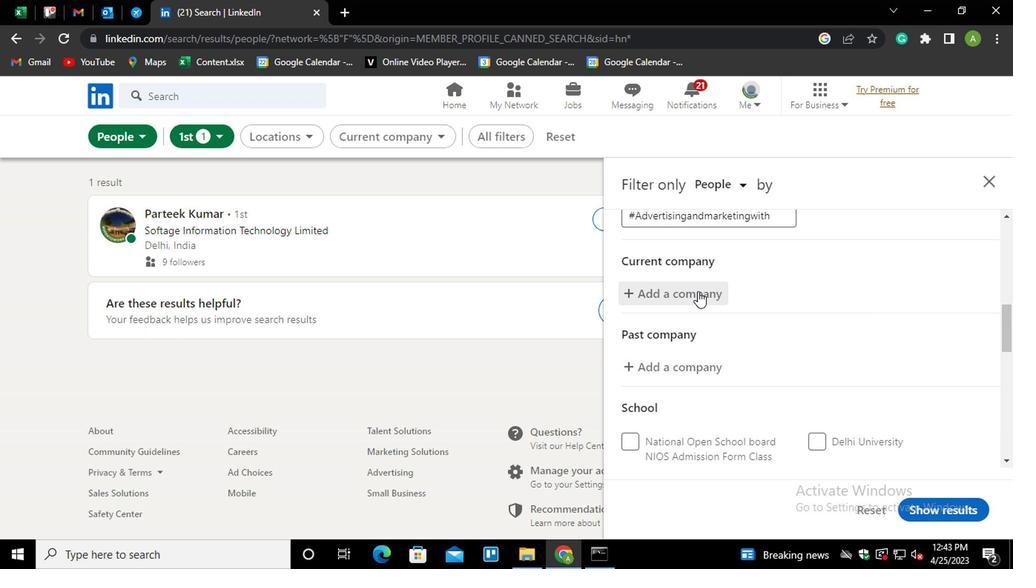 
Action: Key pressed <Key.shift>FRESHER<Key.down><Key.enter>
Screenshot: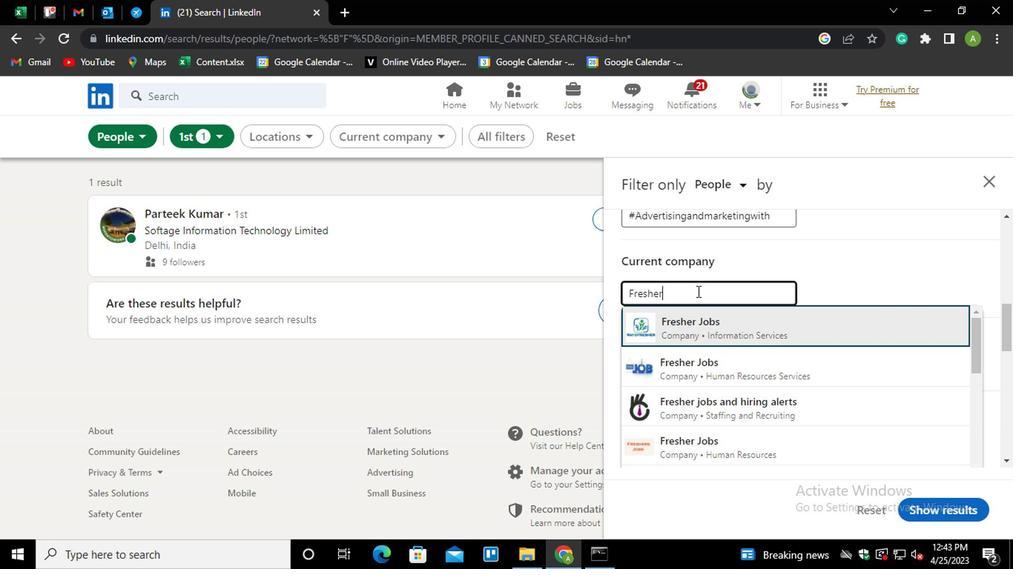 
Action: Mouse moved to (788, 312)
Screenshot: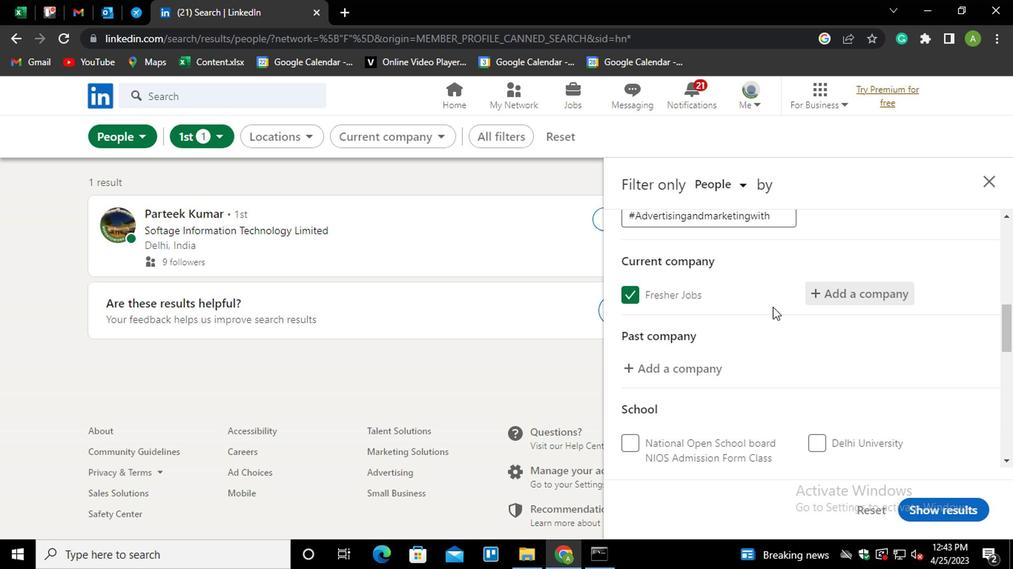 
Action: Mouse scrolled (788, 311) with delta (0, 0)
Screenshot: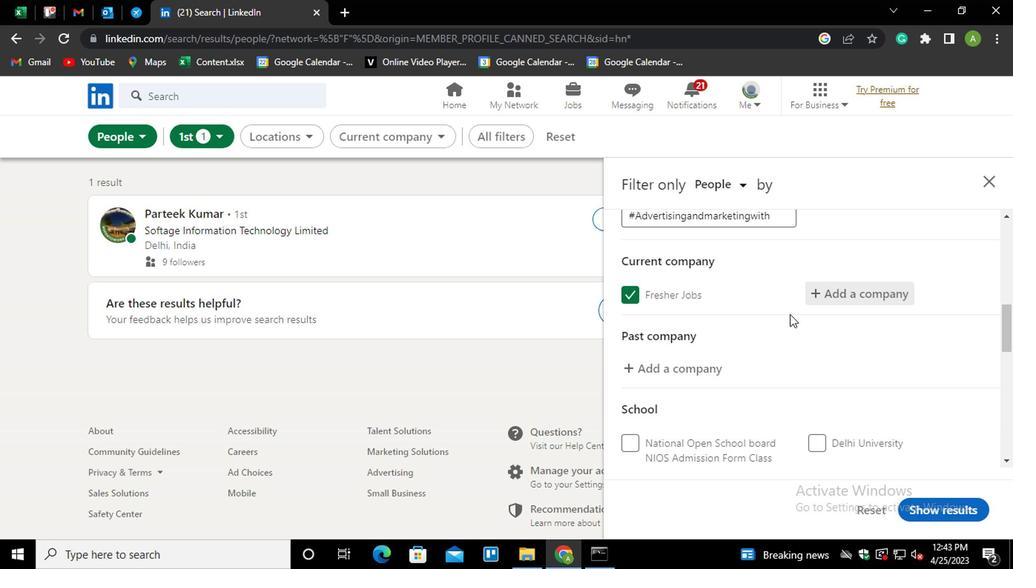 
Action: Mouse moved to (788, 312)
Screenshot: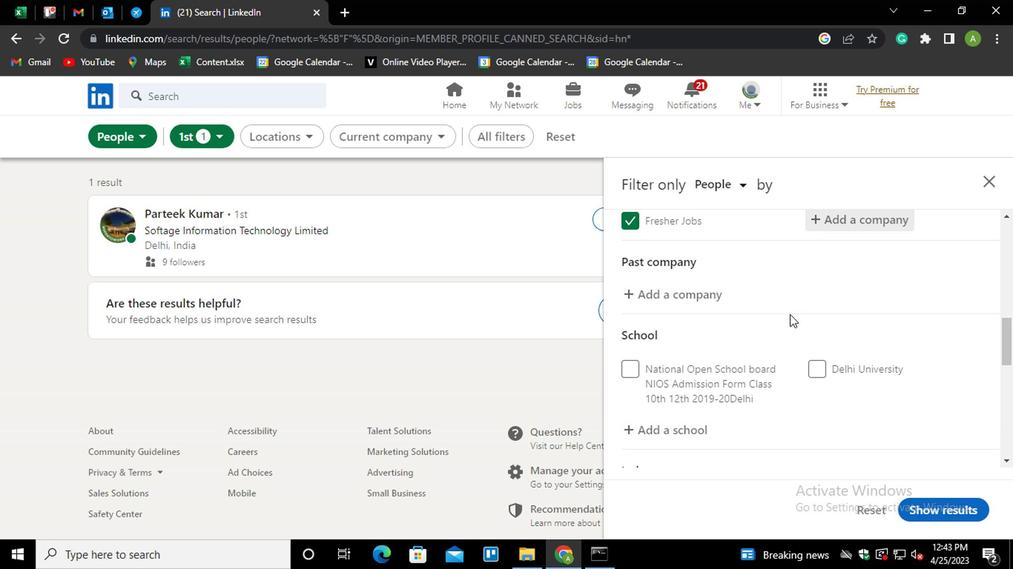 
Action: Mouse scrolled (788, 311) with delta (0, 0)
Screenshot: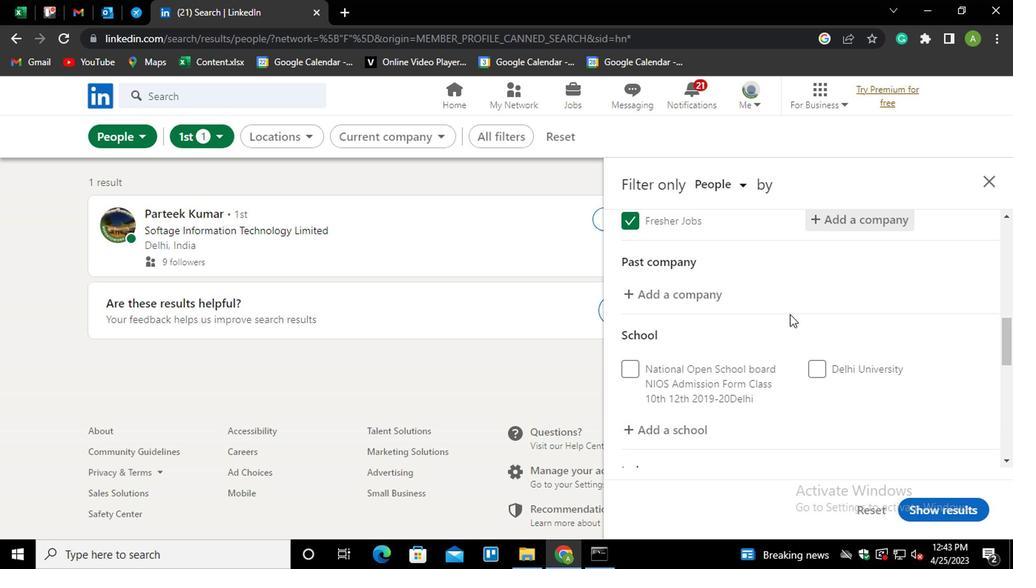 
Action: Mouse moved to (788, 313)
Screenshot: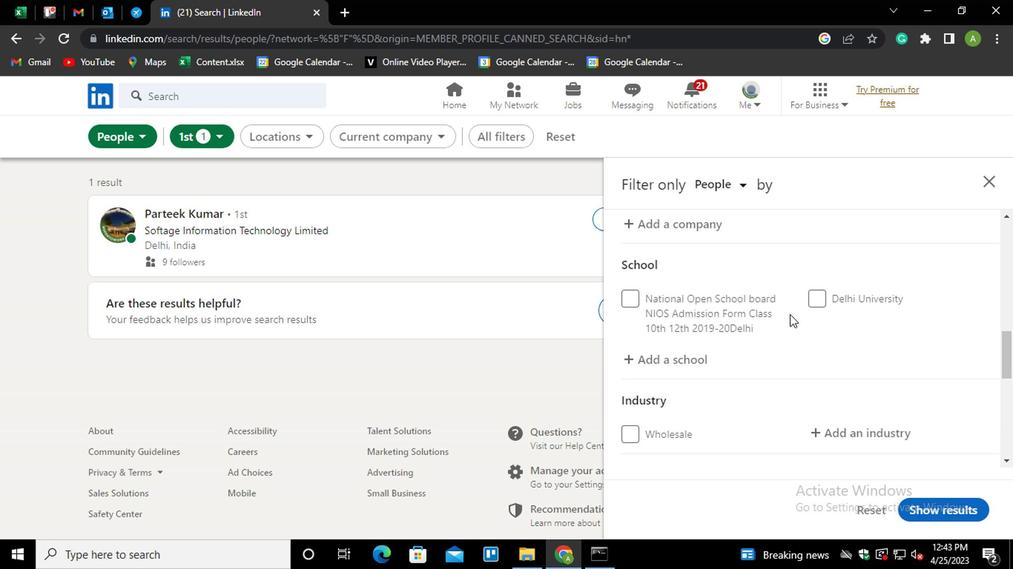 
Action: Mouse scrolled (788, 313) with delta (0, 0)
Screenshot: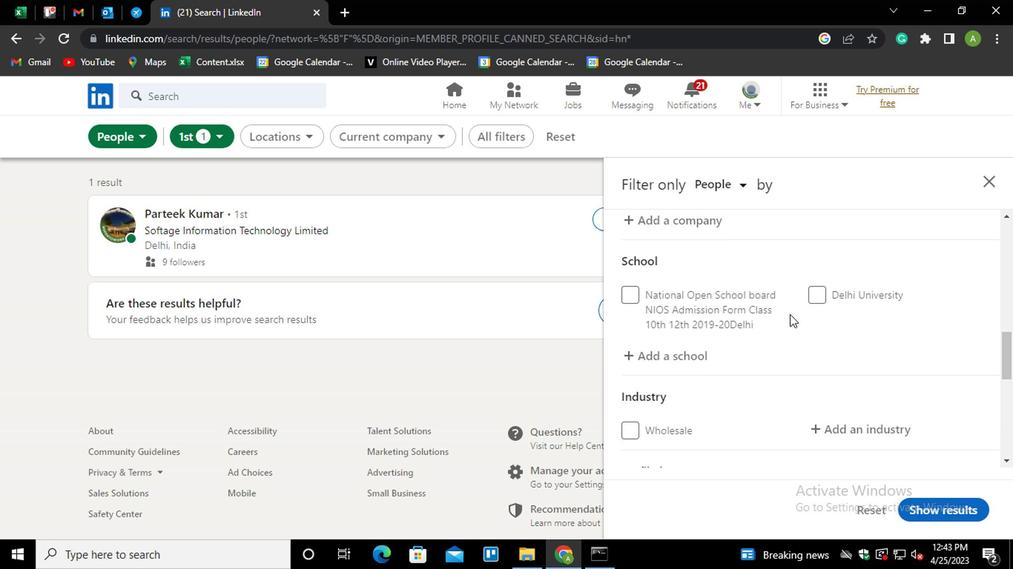 
Action: Mouse moved to (679, 282)
Screenshot: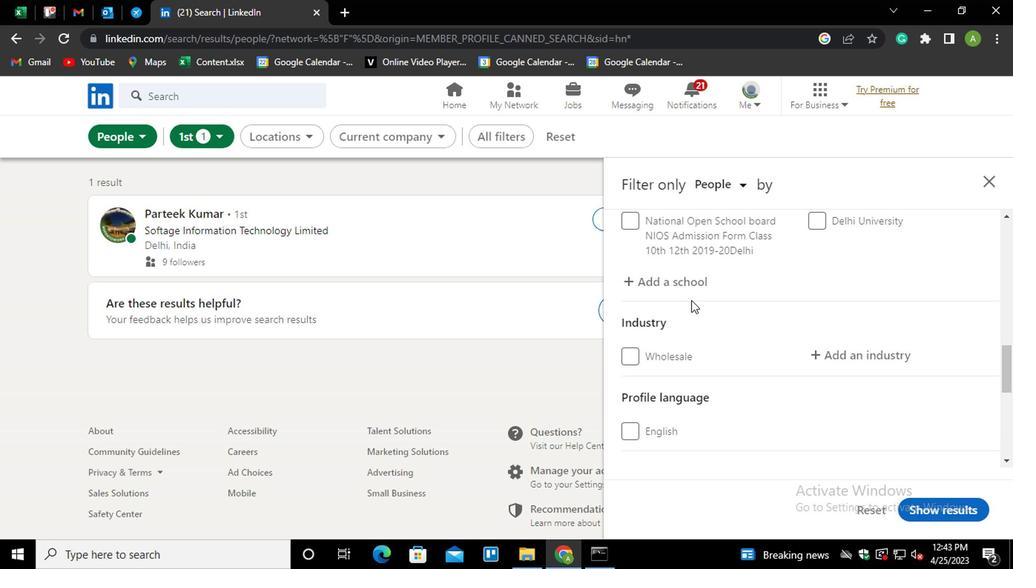 
Action: Mouse pressed left at (679, 282)
Screenshot: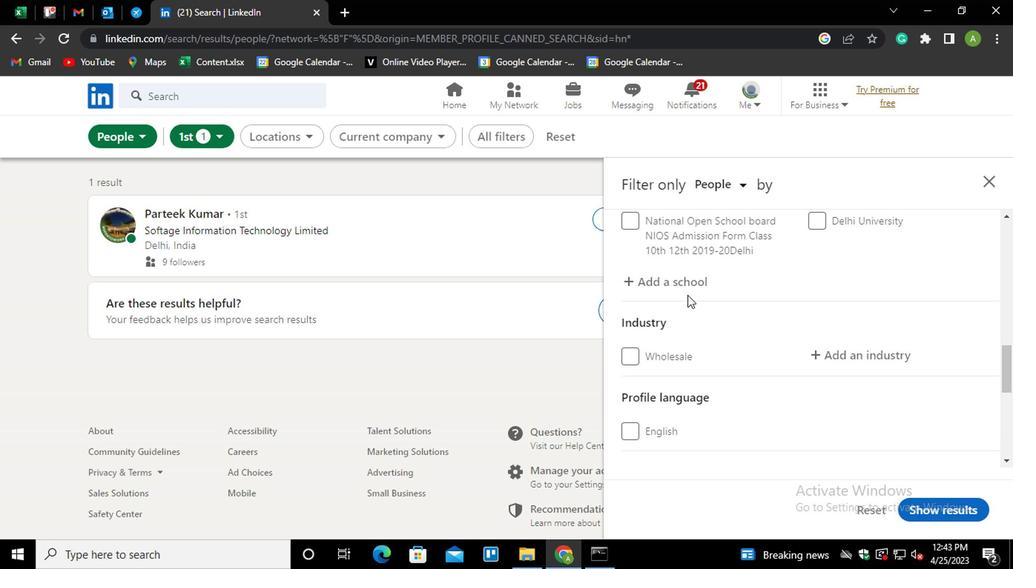 
Action: Mouse moved to (691, 282)
Screenshot: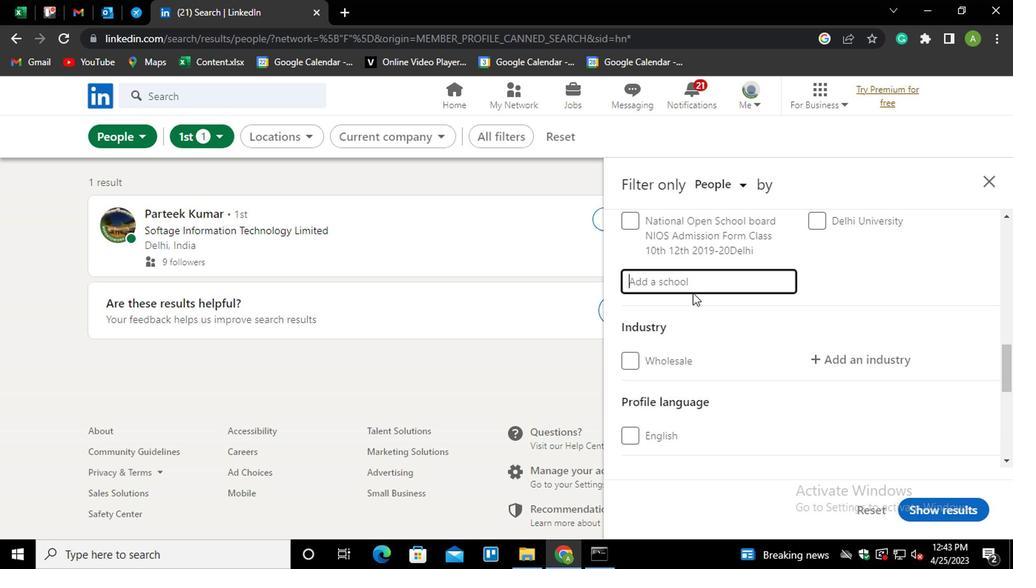 
Action: Mouse pressed left at (691, 282)
Screenshot: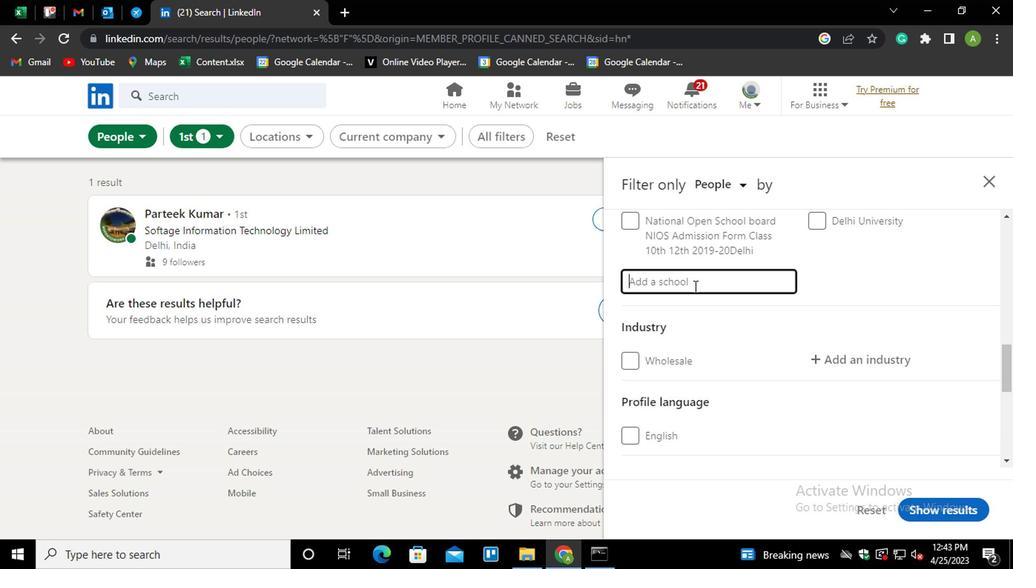 
Action: Key pressed <Key.shift>DELHI<Key.space><Key.down><Key.down><Key.enter>
Screenshot: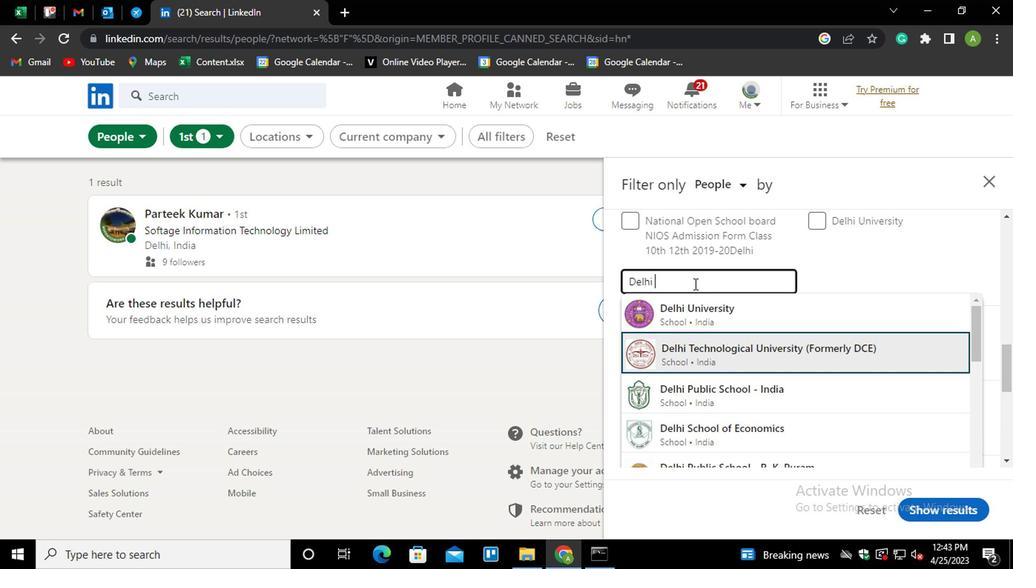 
Action: Mouse moved to (794, 313)
Screenshot: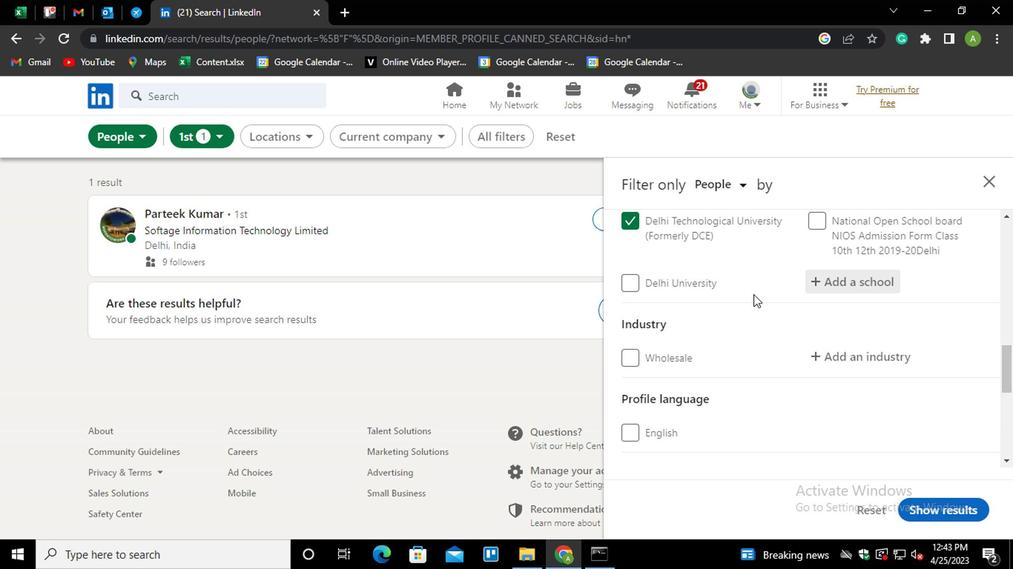 
Action: Mouse scrolled (794, 312) with delta (0, -1)
Screenshot: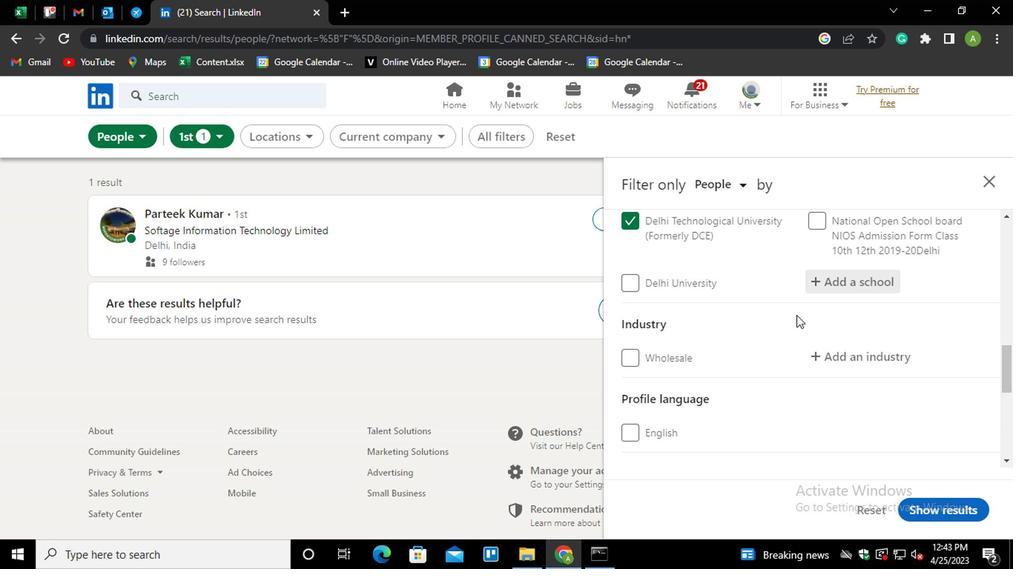 
Action: Mouse moved to (767, 316)
Screenshot: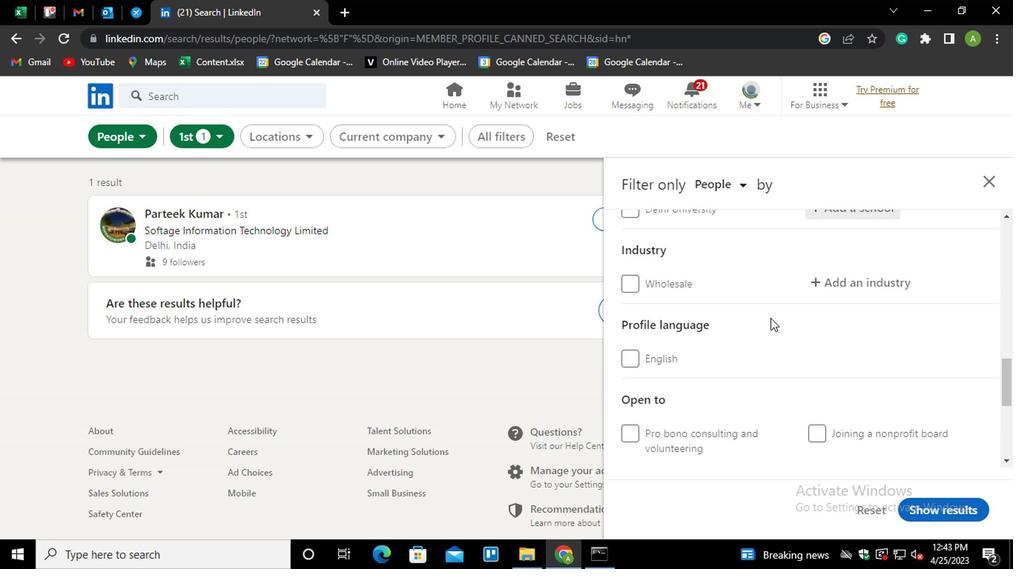 
Action: Mouse scrolled (767, 317) with delta (0, 1)
Screenshot: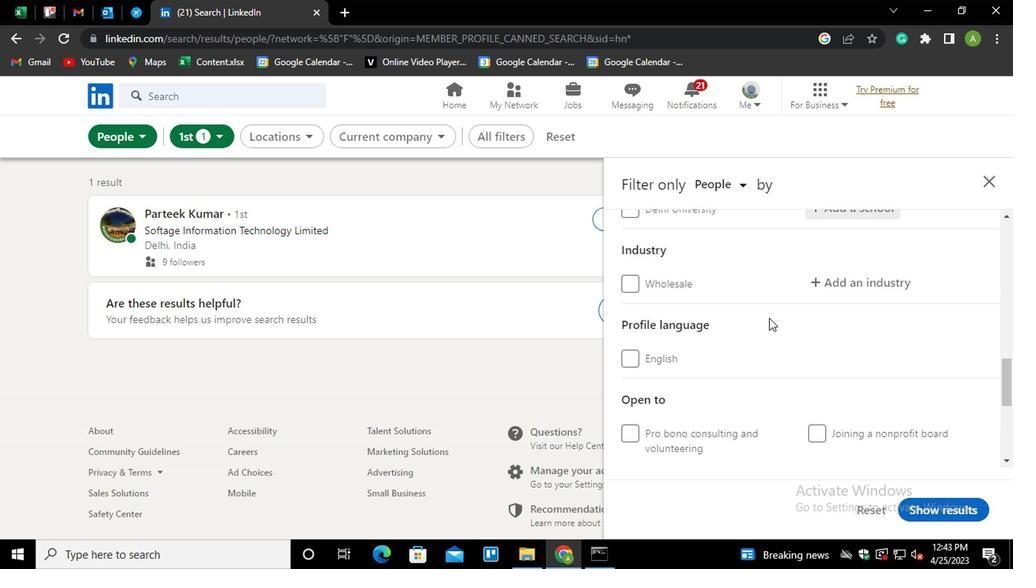 
Action: Mouse moved to (766, 319)
Screenshot: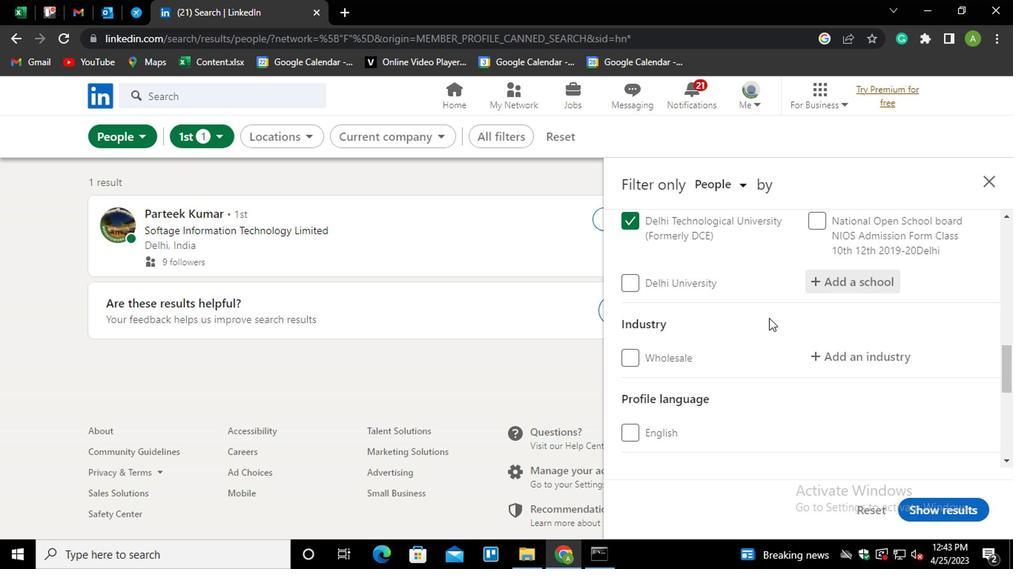 
Action: Mouse scrolled (766, 318) with delta (0, -1)
Screenshot: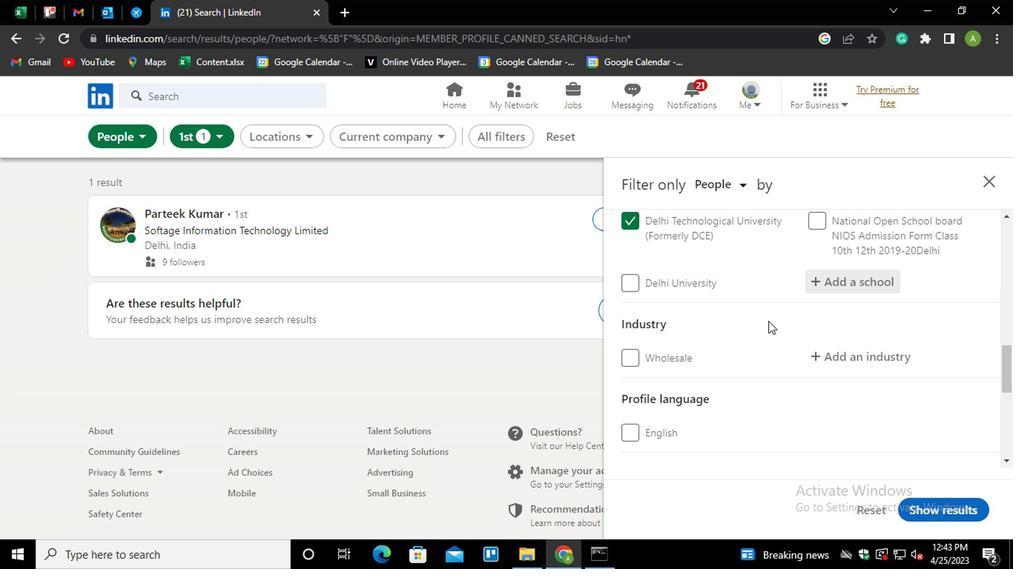 
Action: Mouse moved to (817, 272)
Screenshot: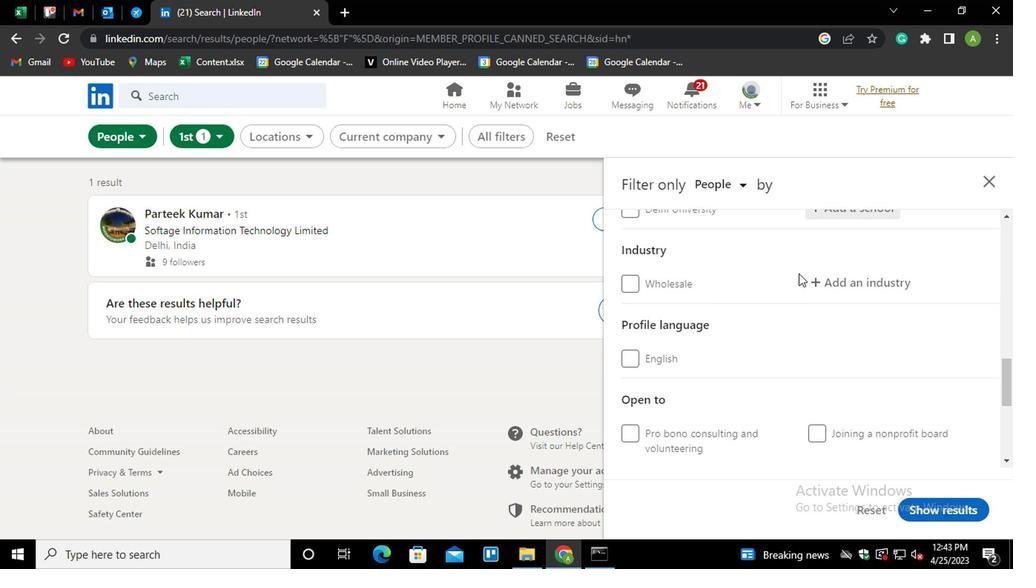 
Action: Mouse pressed left at (817, 272)
Screenshot: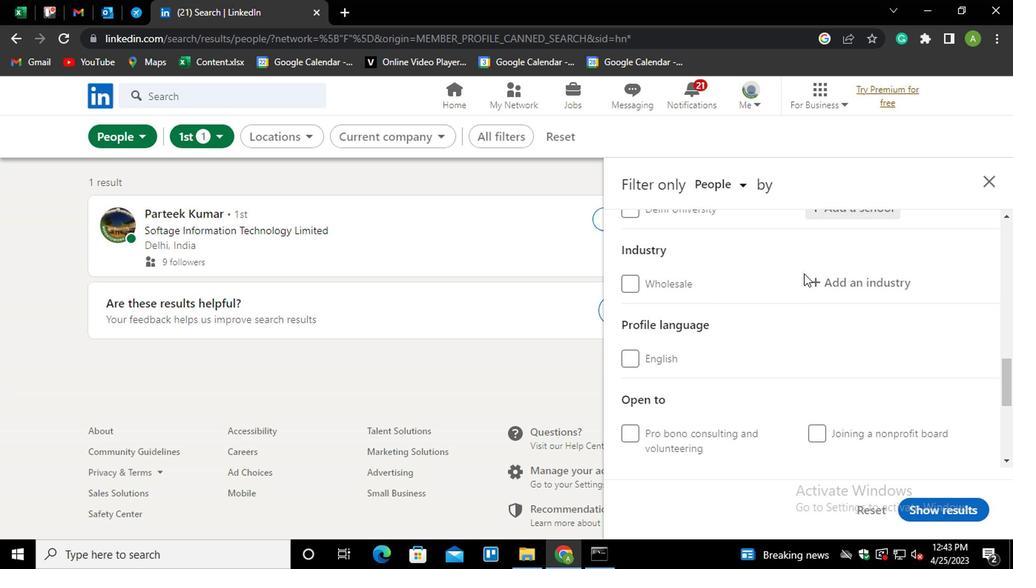 
Action: Mouse moved to (825, 283)
Screenshot: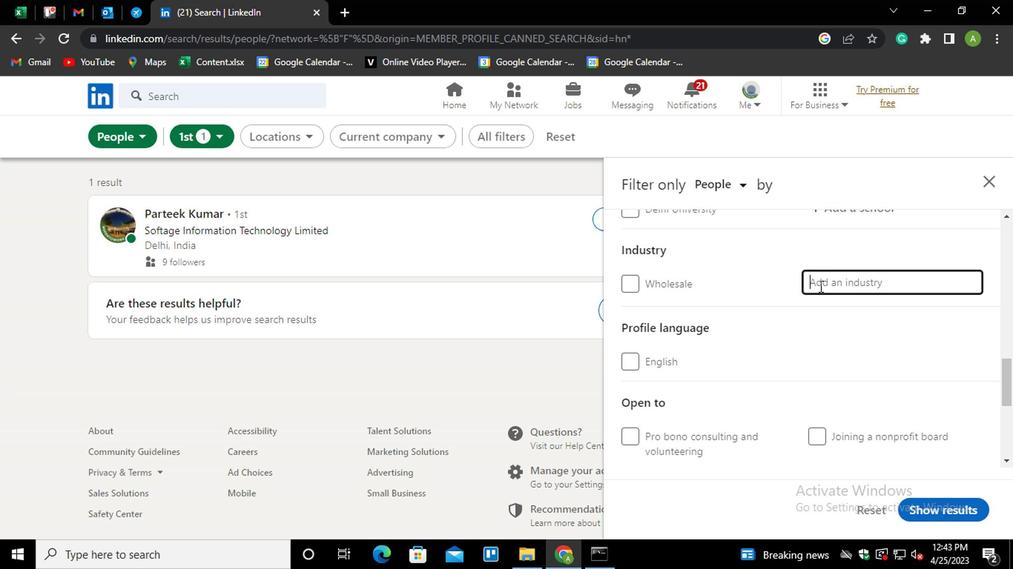 
Action: Mouse pressed left at (825, 283)
Screenshot: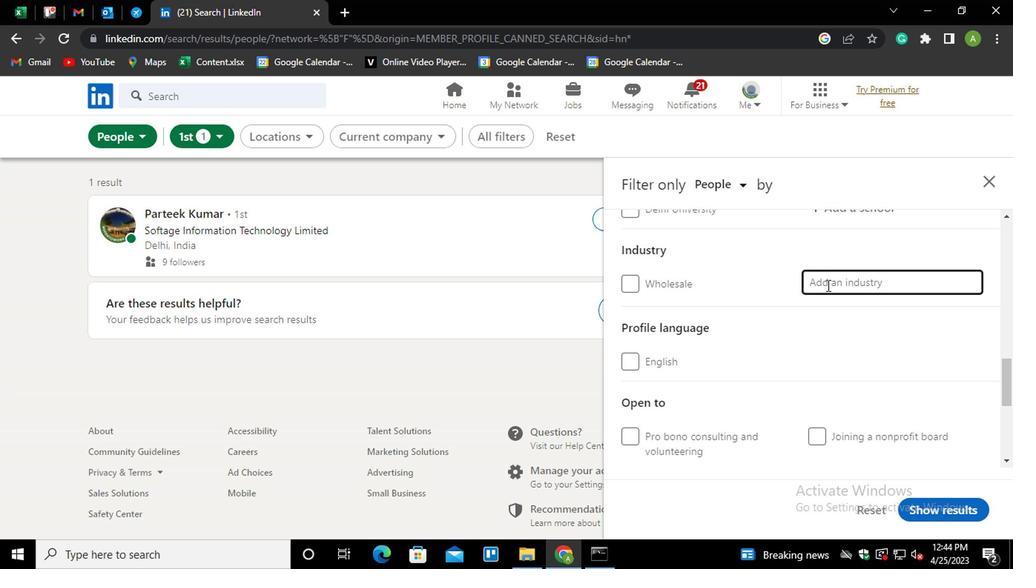
Action: Key pressed <Key.shift>CIVIL<Key.down><Key.enter>
Screenshot: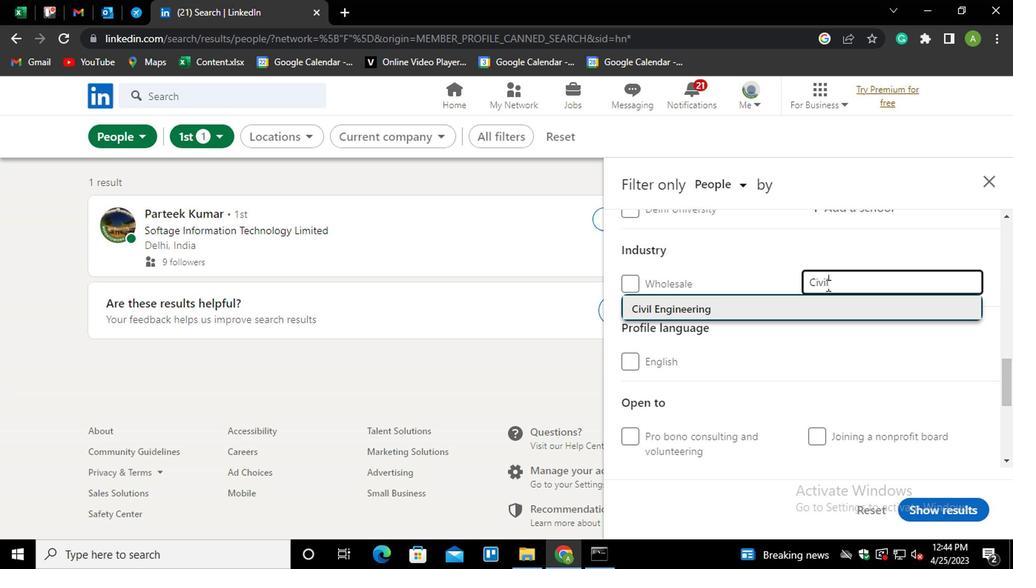 
Action: Mouse moved to (877, 336)
Screenshot: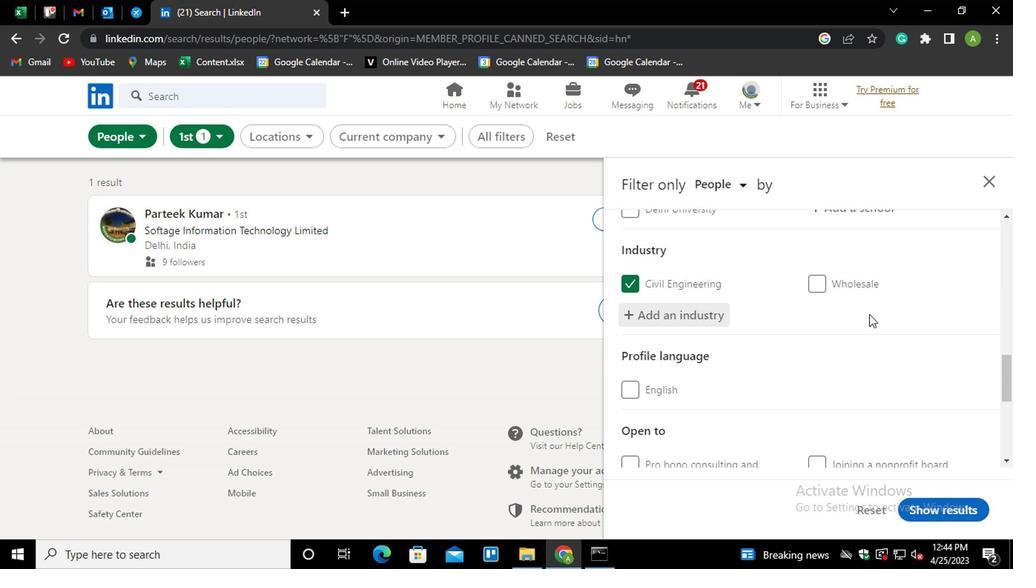 
Action: Mouse scrolled (877, 336) with delta (0, 0)
Screenshot: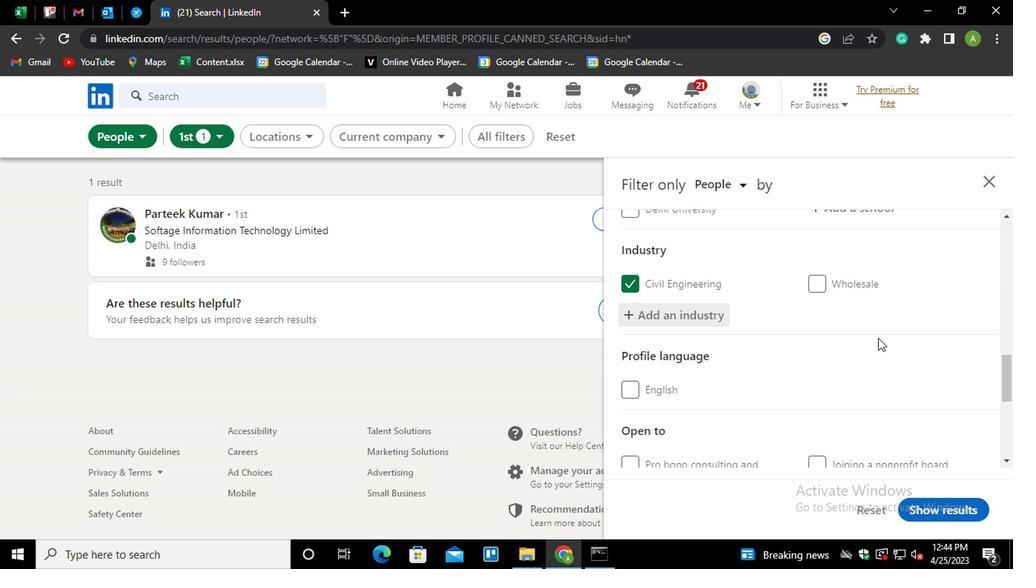 
Action: Mouse scrolled (877, 336) with delta (0, 0)
Screenshot: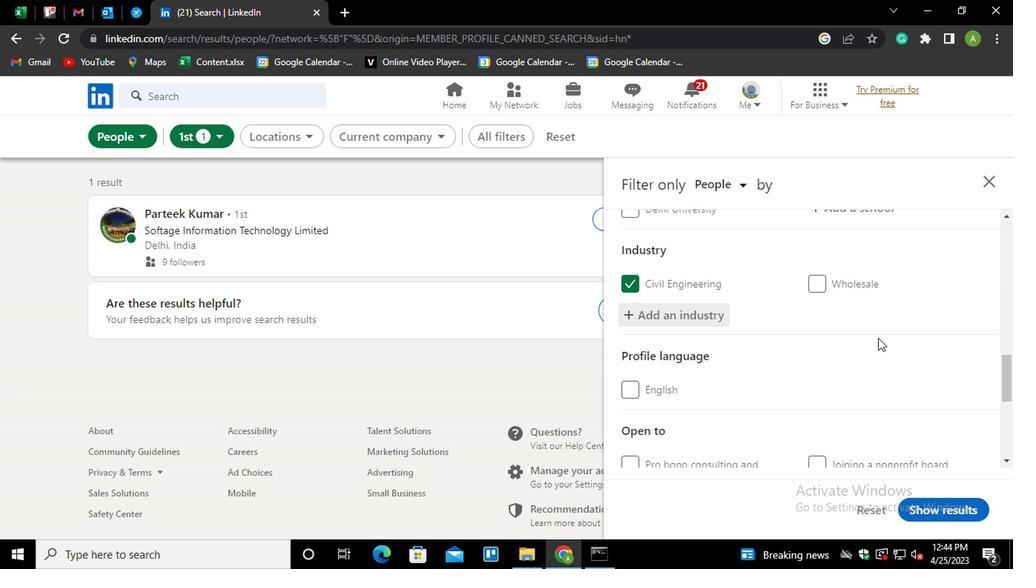 
Action: Mouse moved to (877, 339)
Screenshot: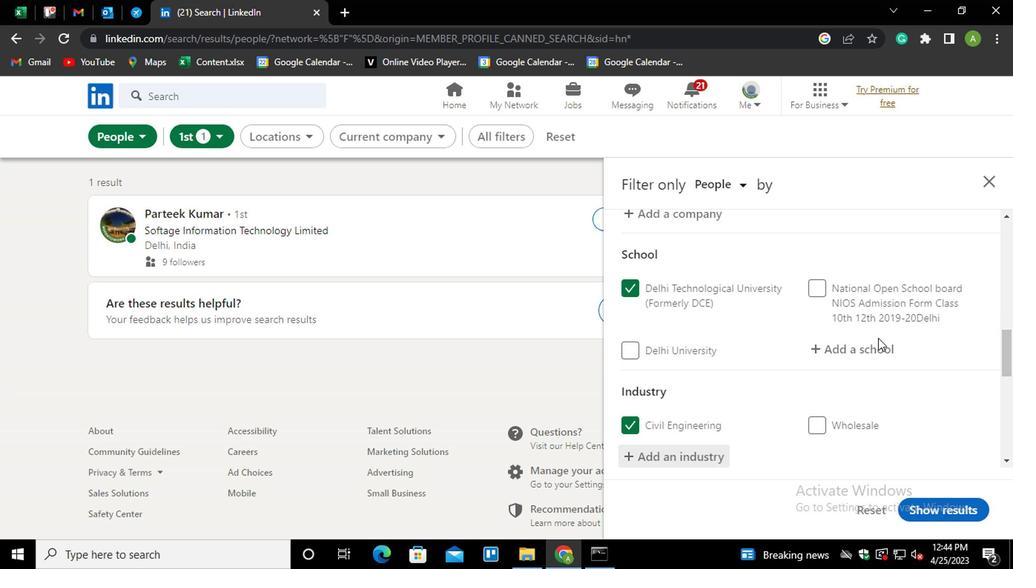 
Action: Mouse scrolled (877, 338) with delta (0, -1)
Screenshot: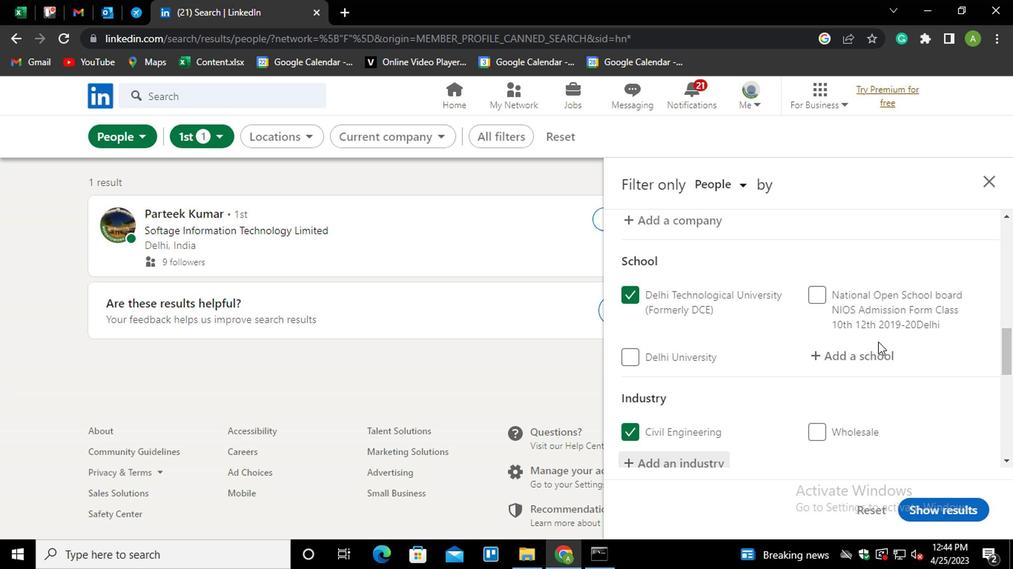 
Action: Mouse scrolled (877, 338) with delta (0, -1)
Screenshot: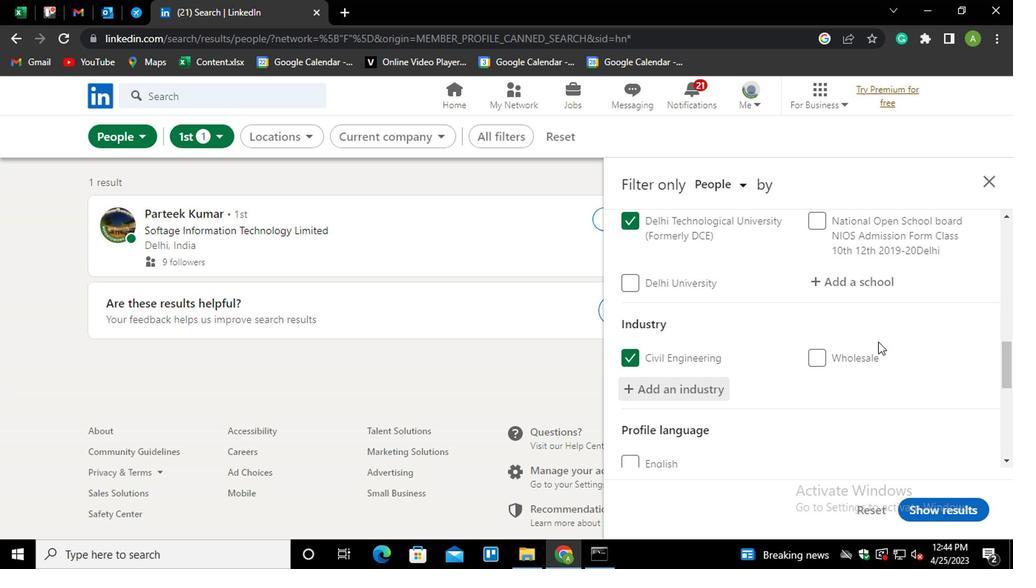 
Action: Mouse scrolled (877, 338) with delta (0, -1)
Screenshot: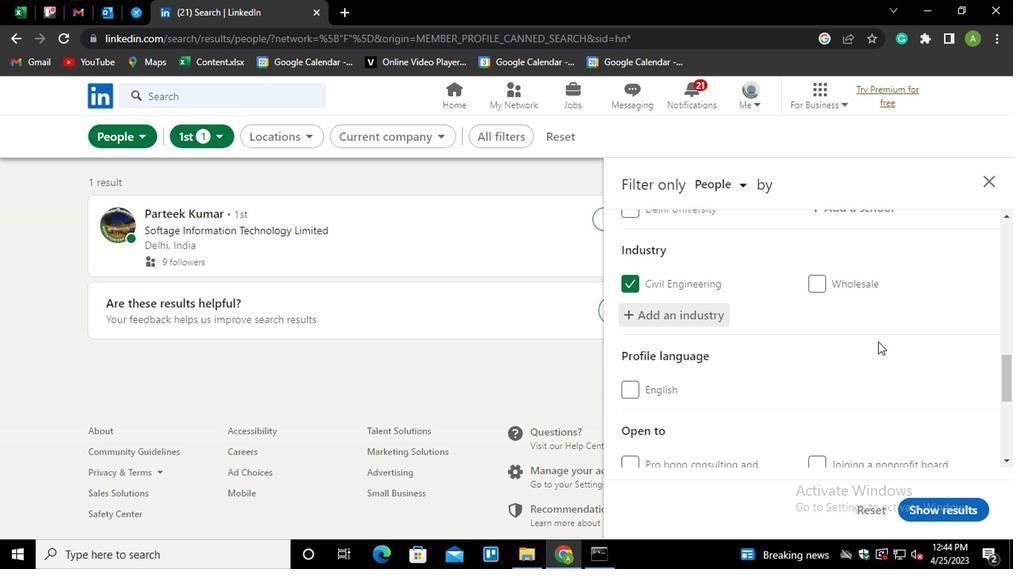 
Action: Mouse moved to (720, 327)
Screenshot: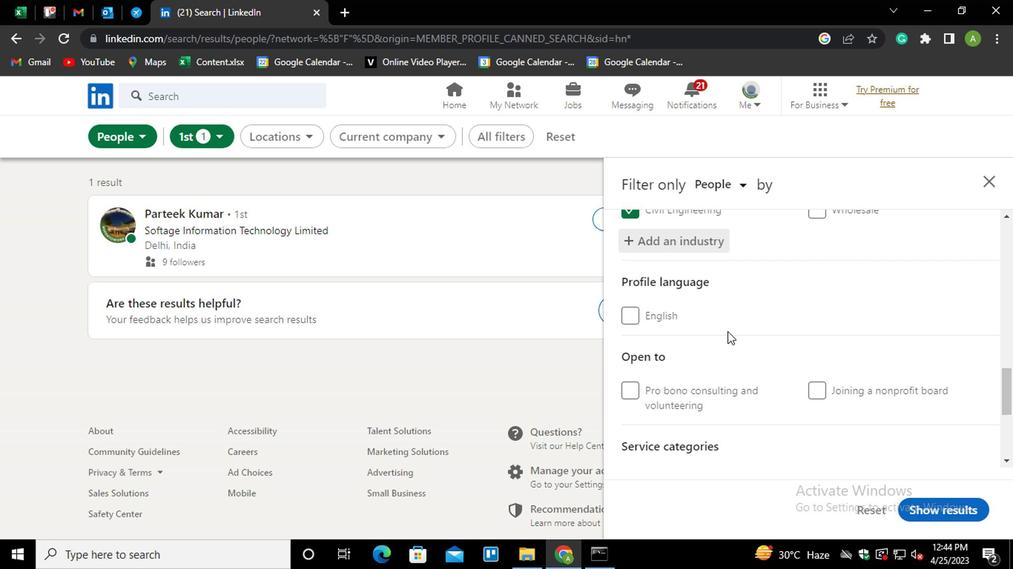 
Action: Mouse scrolled (720, 326) with delta (0, 0)
Screenshot: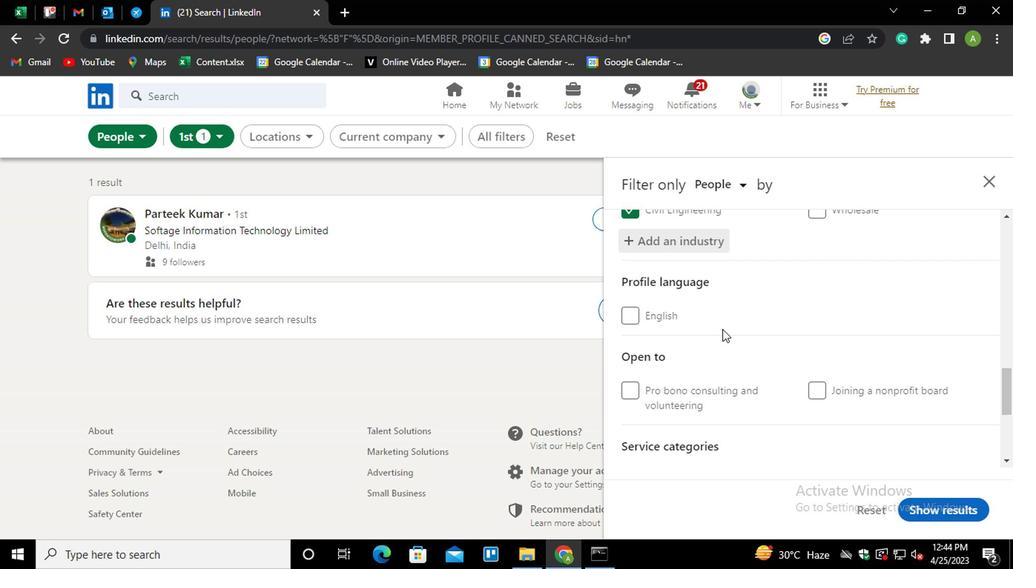 
Action: Mouse scrolled (720, 326) with delta (0, 0)
Screenshot: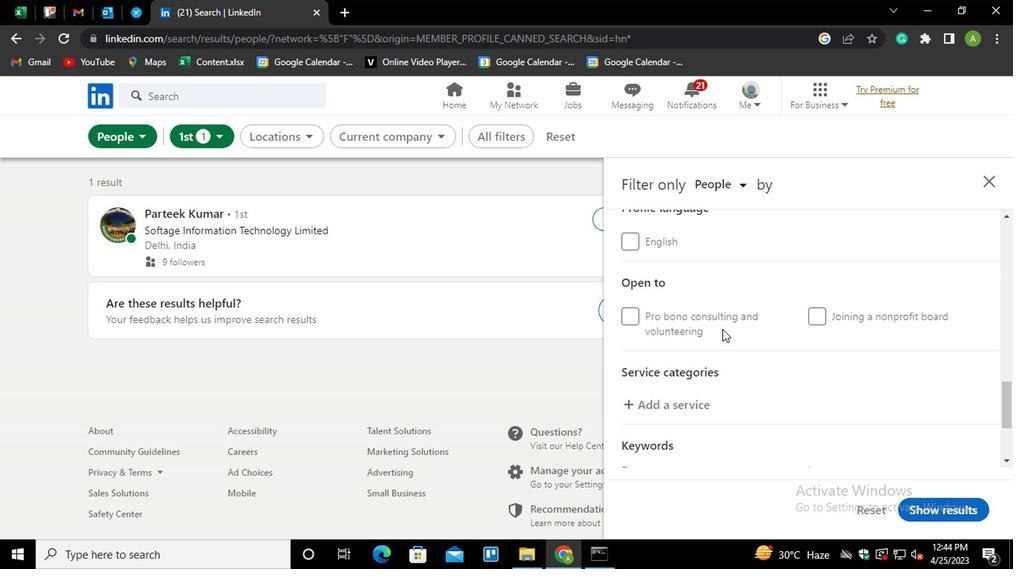 
Action: Mouse moved to (656, 321)
Screenshot: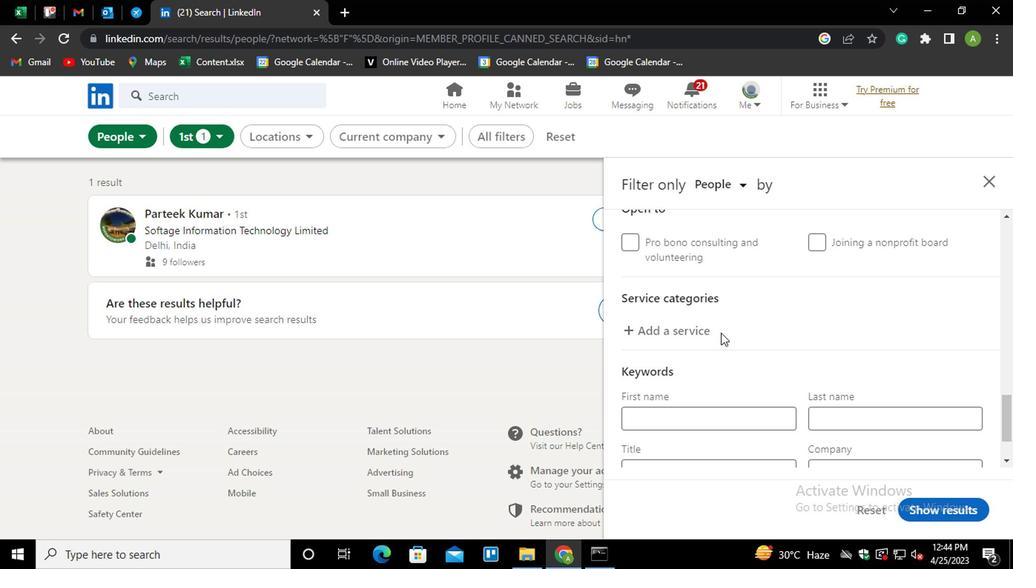 
Action: Mouse pressed left at (656, 321)
Screenshot: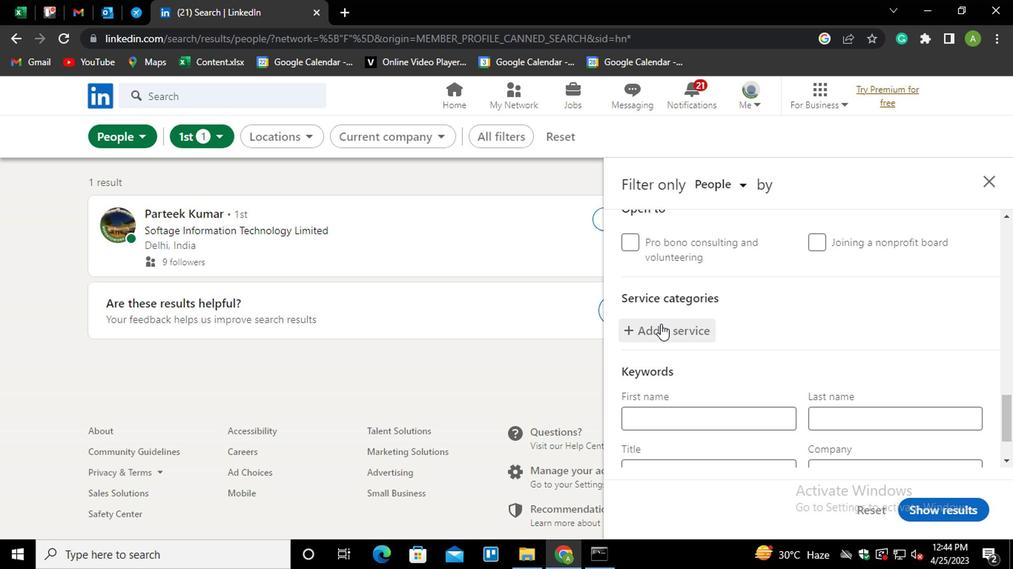 
Action: Mouse moved to (656, 321)
Screenshot: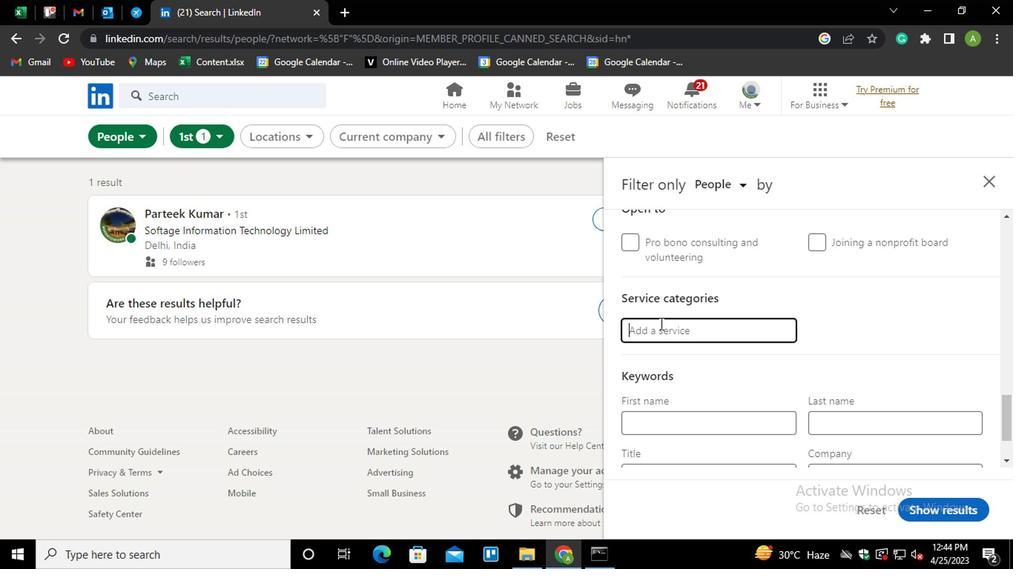 
Action: Key pressed <Key.shift>DIGITAL<Key.down><Key.enter>
Screenshot: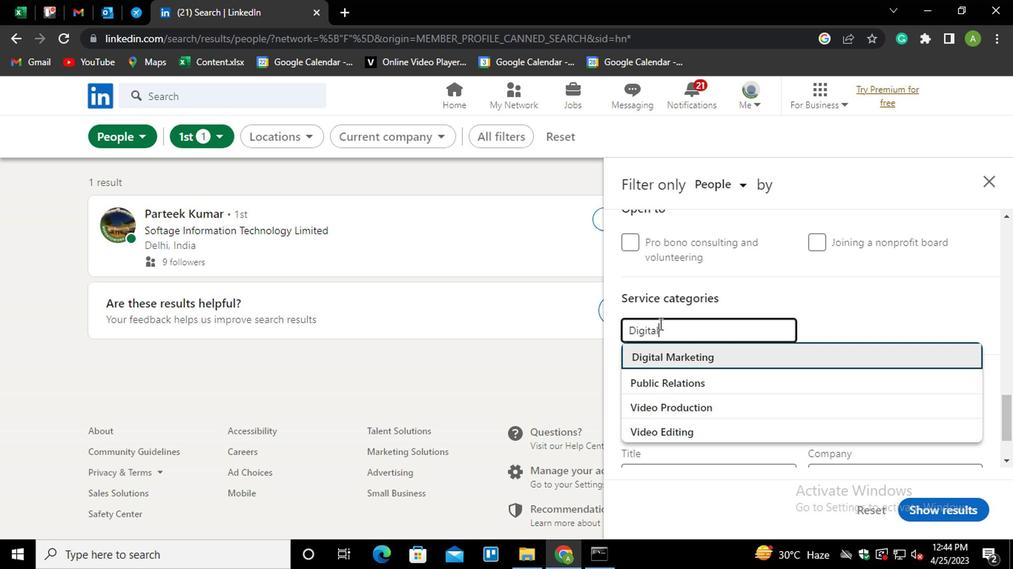 
Action: Mouse moved to (713, 339)
Screenshot: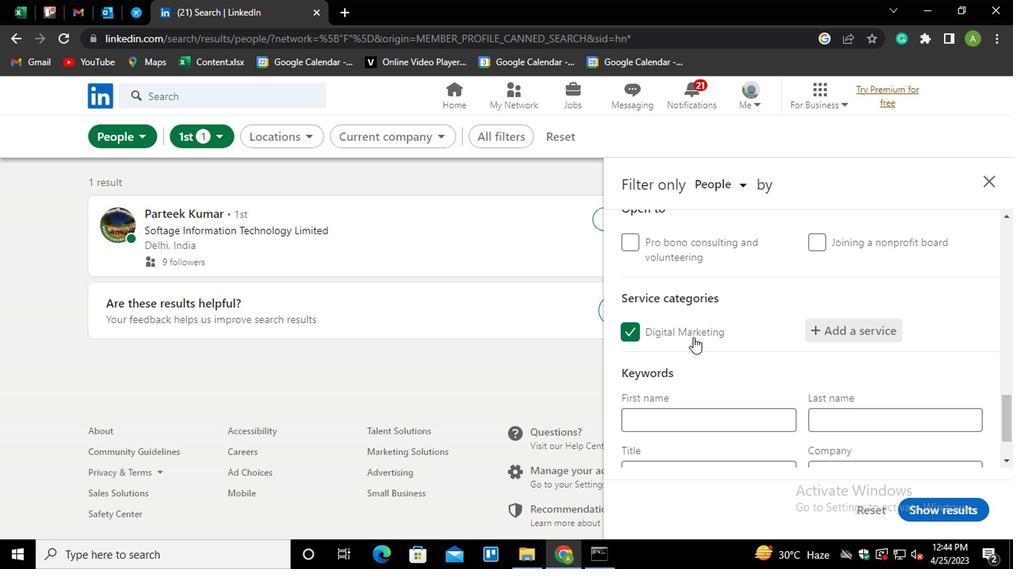 
Action: Mouse scrolled (713, 338) with delta (0, -1)
Screenshot: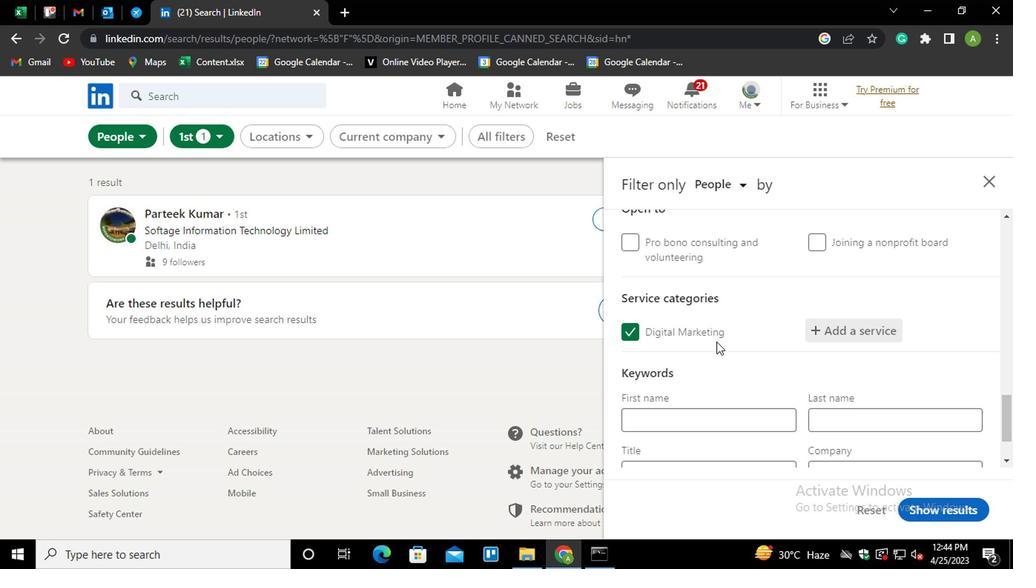 
Action: Mouse scrolled (713, 338) with delta (0, -1)
Screenshot: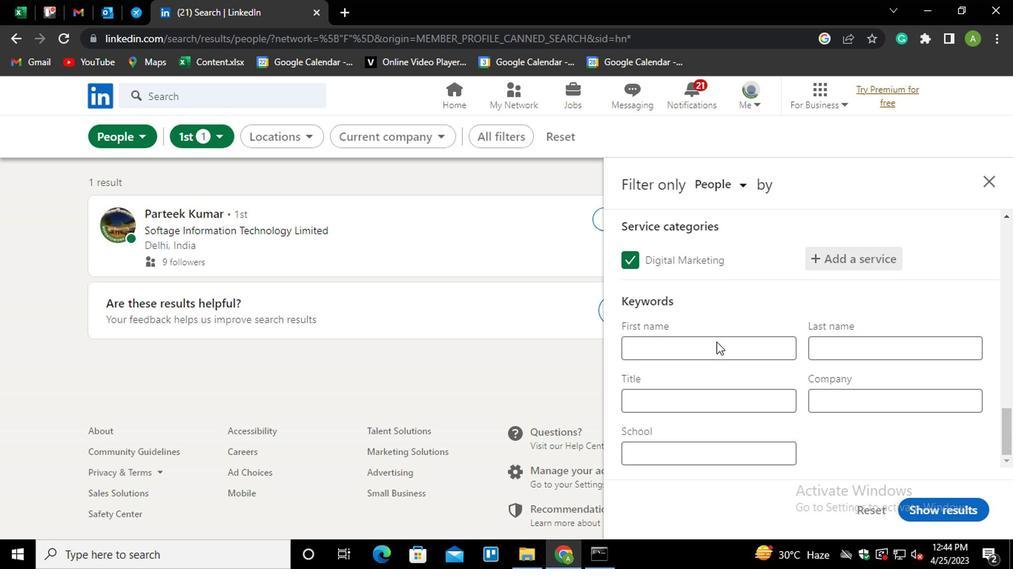 
Action: Mouse moved to (669, 400)
Screenshot: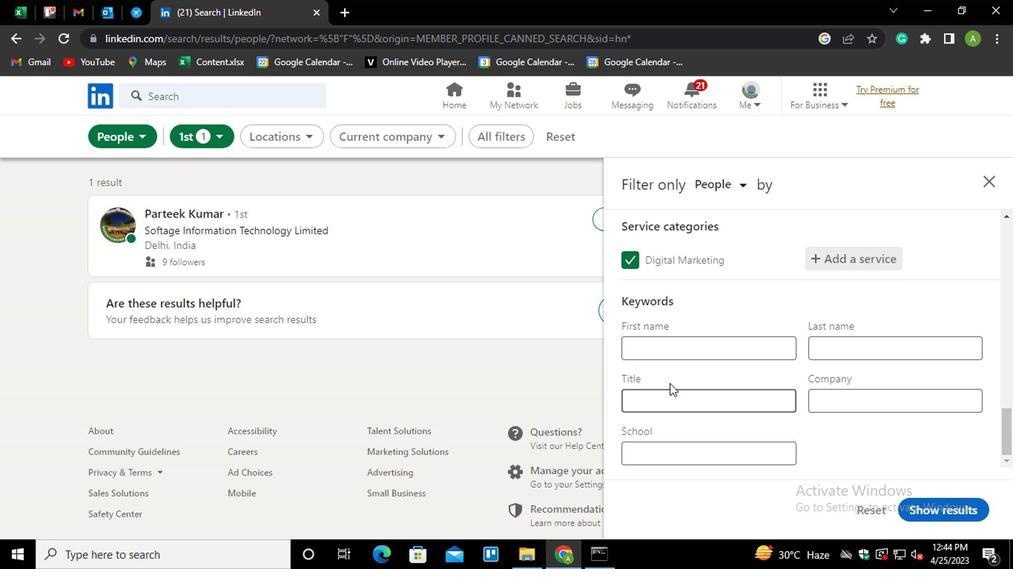 
Action: Mouse pressed left at (669, 400)
Screenshot: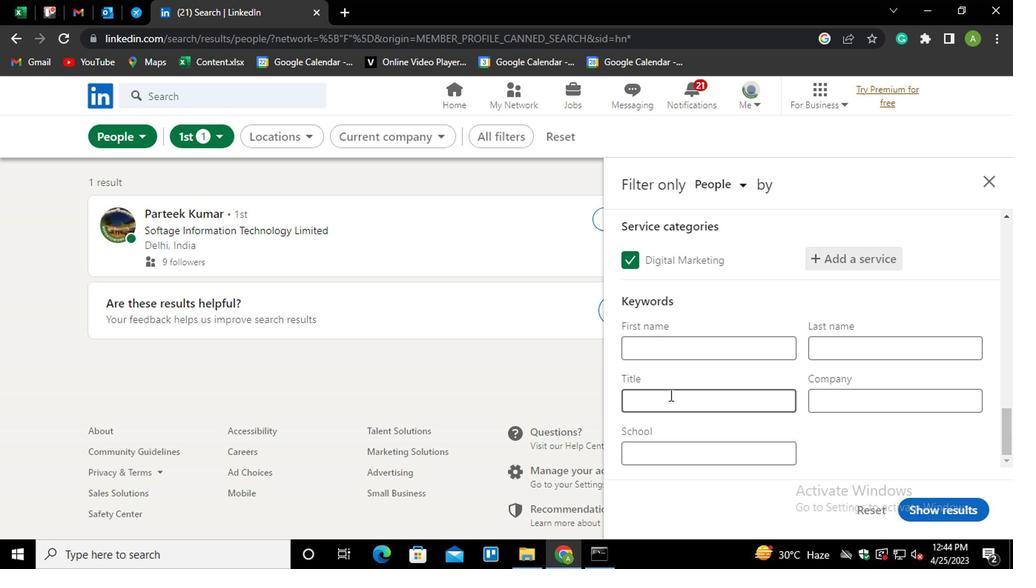 
Action: Mouse moved to (629, 409)
Screenshot: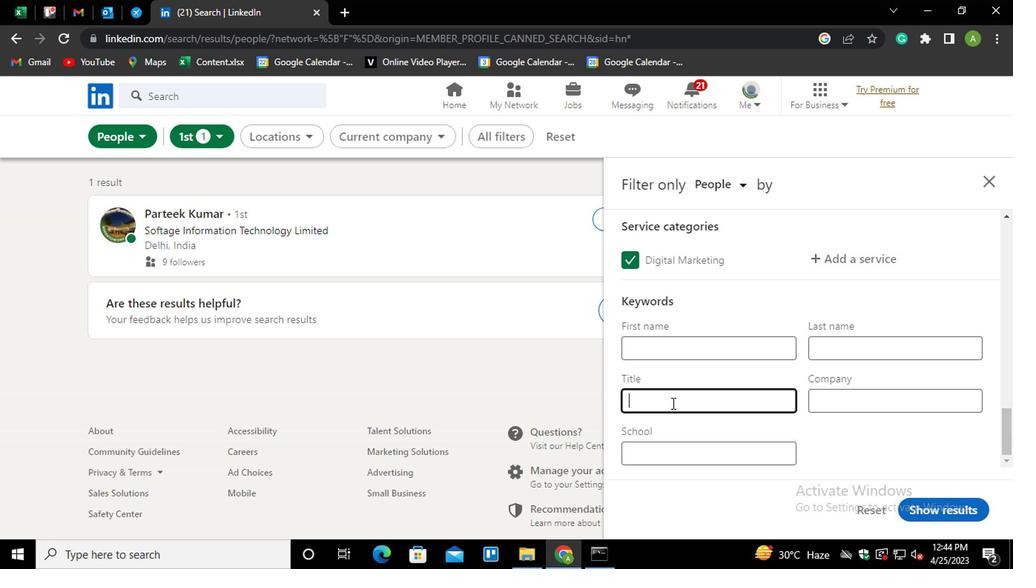 
Action: Key pressed <Key.shift><Key.shift>BU
Screenshot: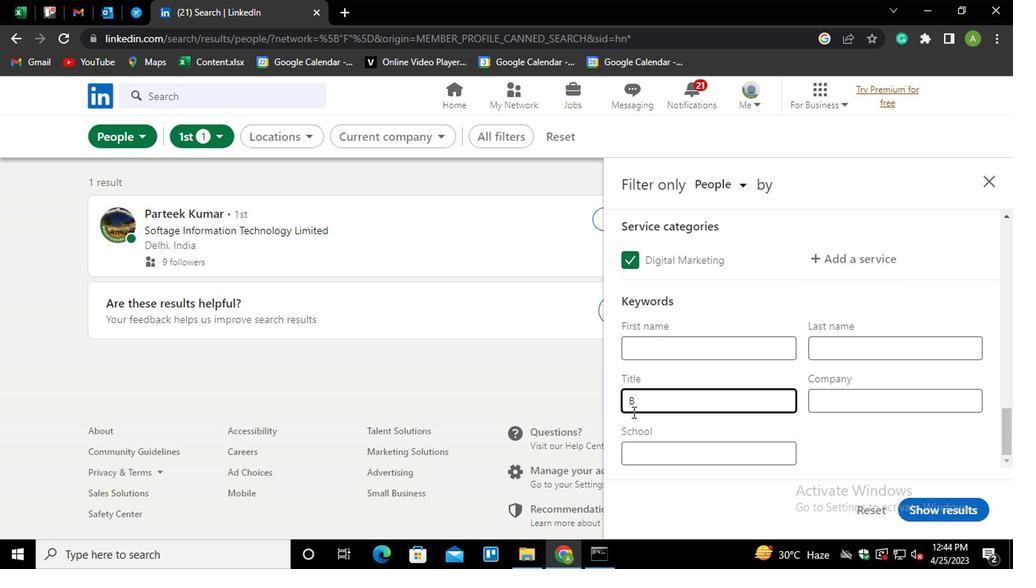 
Action: Mouse moved to (628, 410)
Screenshot: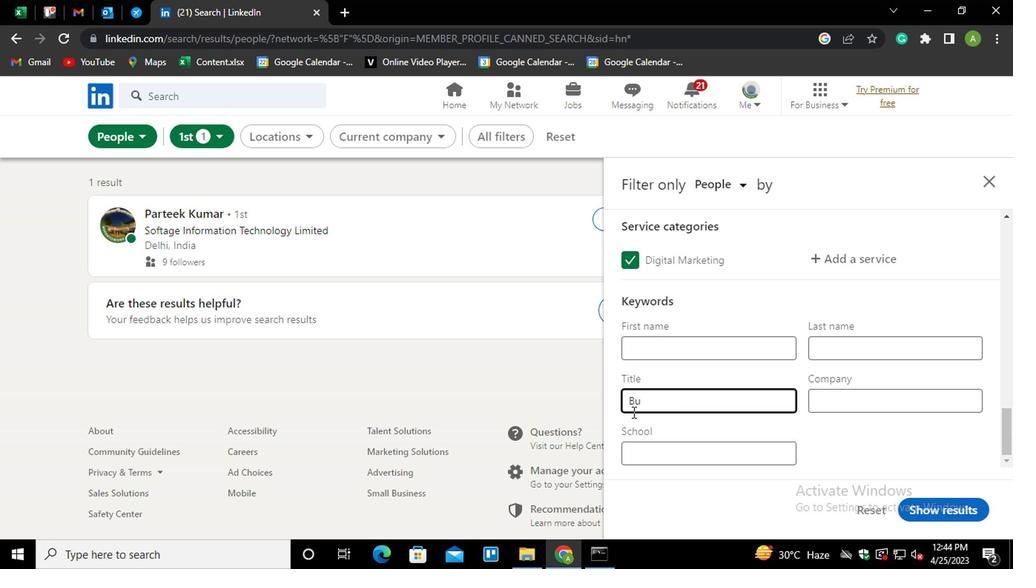 
Action: Key pressed SINESS<Key.space><Key.shift>ANALYST
Screenshot: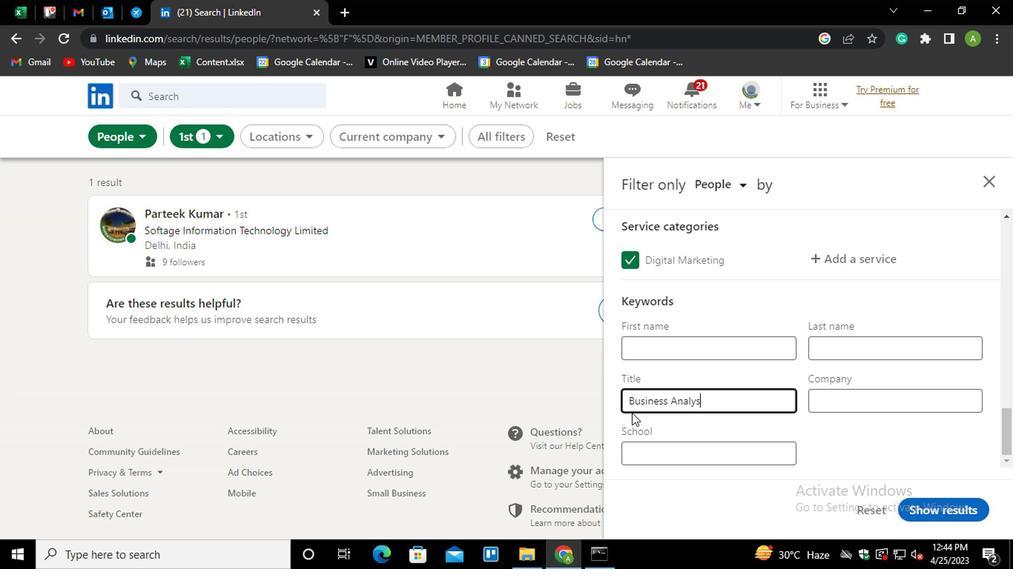 
Action: Mouse moved to (899, 453)
Screenshot: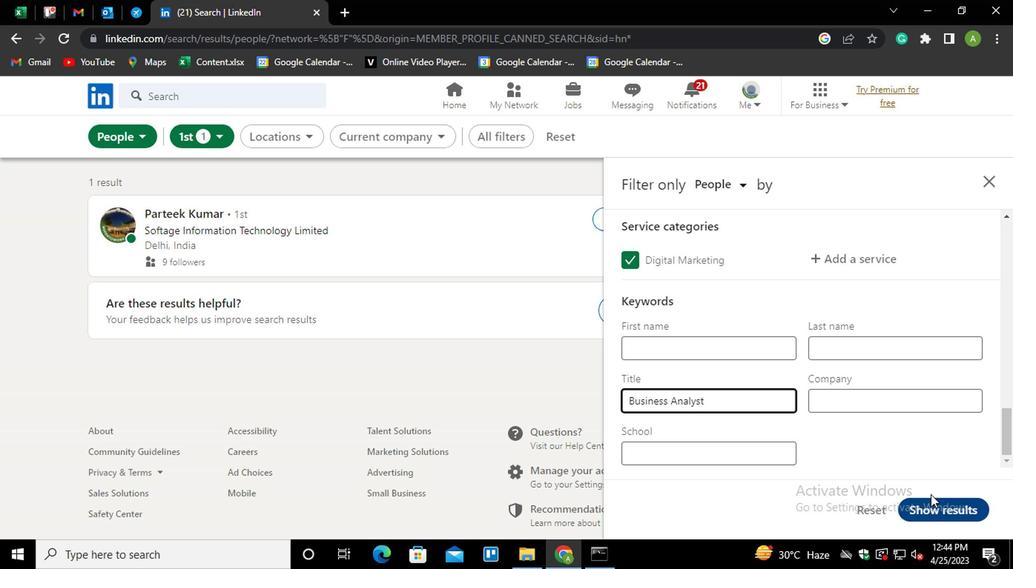 
Action: Mouse pressed left at (899, 453)
Screenshot: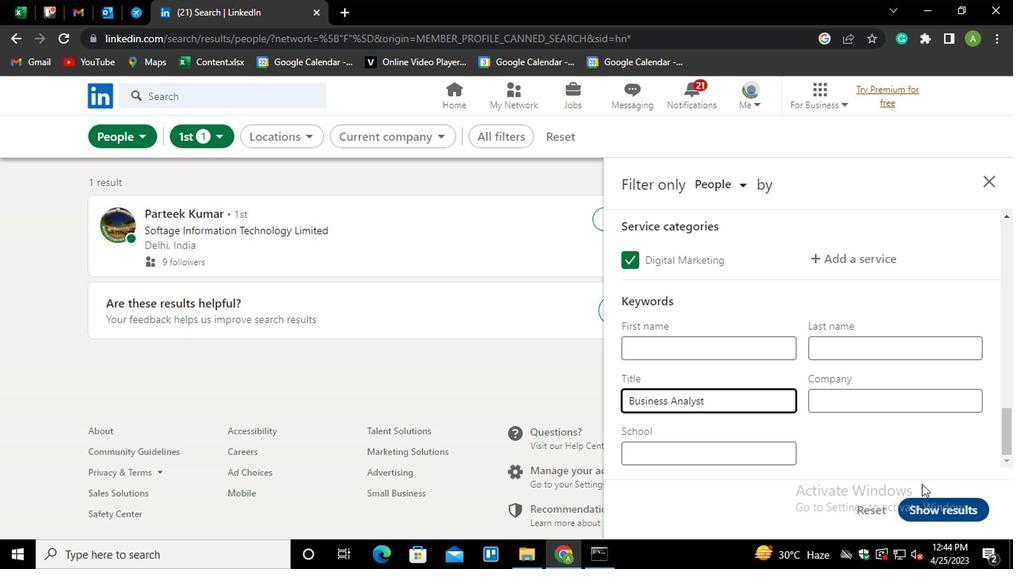 
Action: Mouse moved to (938, 503)
Screenshot: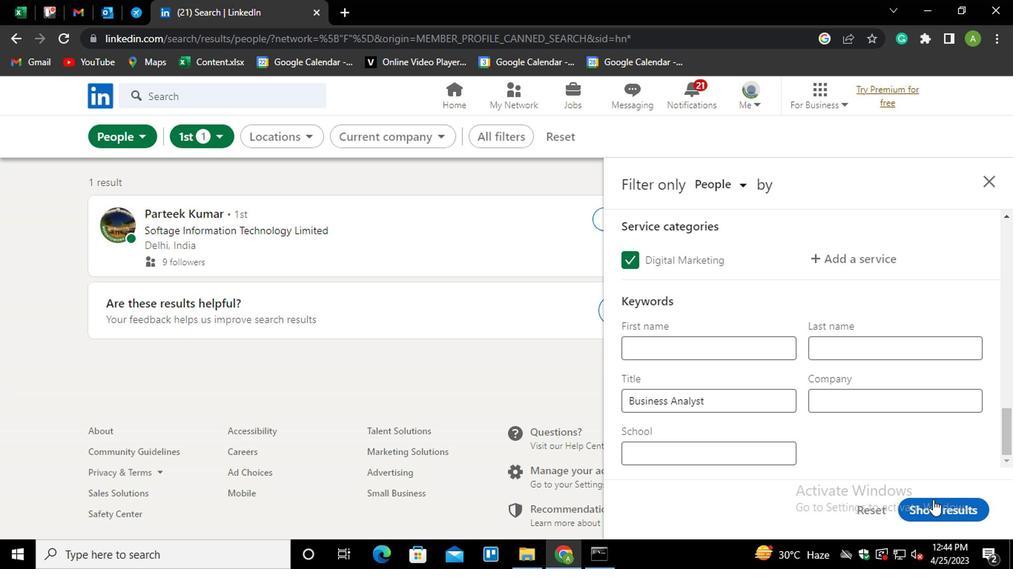 
Action: Mouse pressed left at (938, 503)
Screenshot: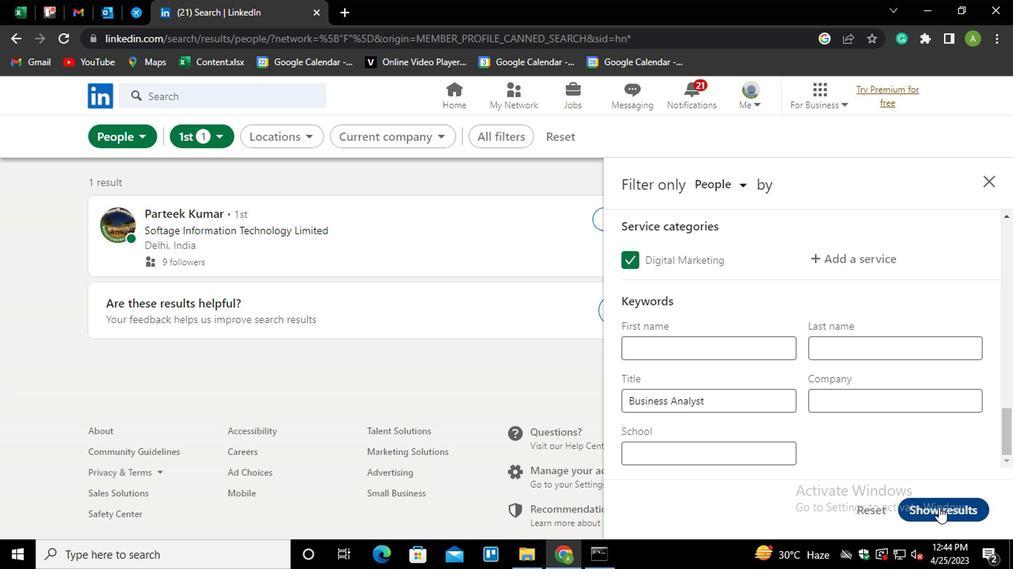 
Action: Mouse moved to (901, 430)
Screenshot: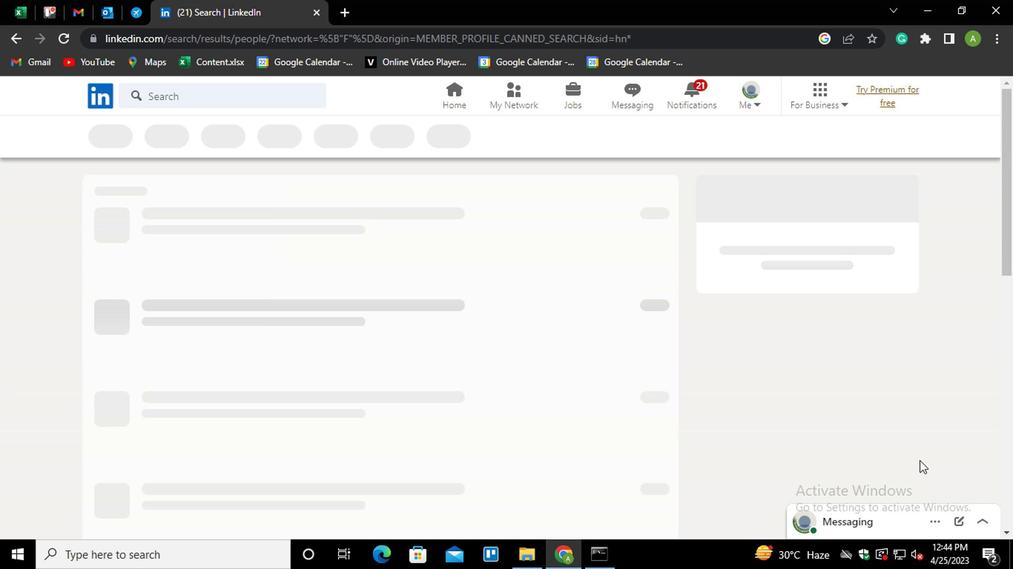
